 Task: Create a due date automation trigger when advanced on, 2 working days after a card is due add fields without custom field "Resume" set to a number lower than 1 and lower or equal to 10 at 11:00 AM.
Action: Mouse moved to (1156, 87)
Screenshot: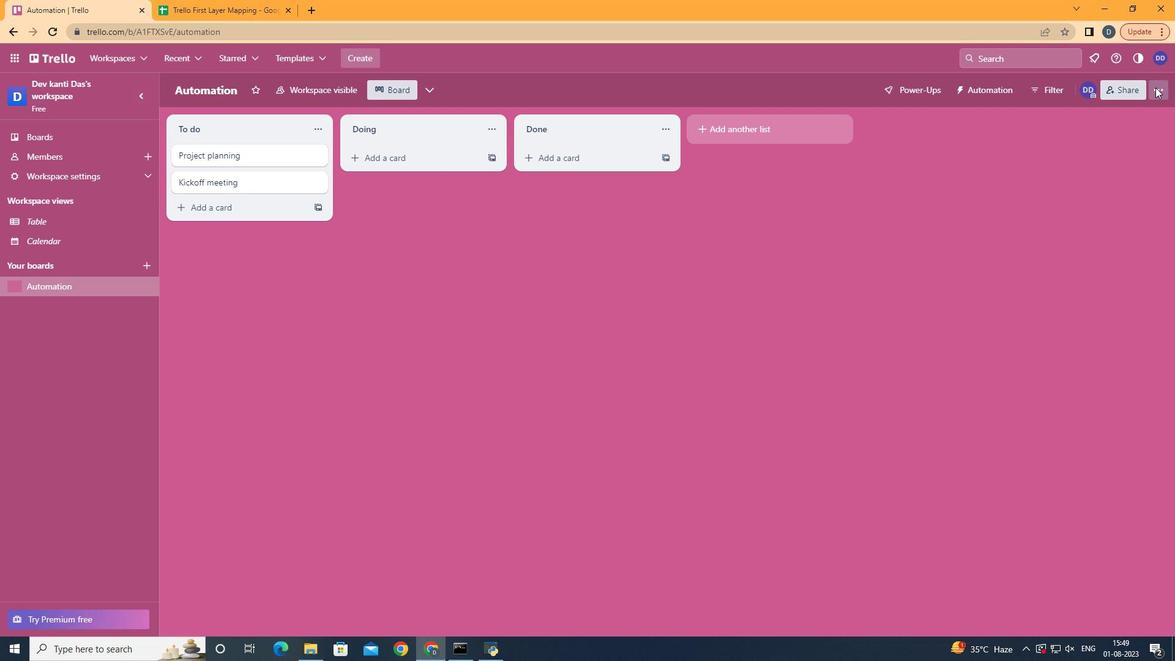 
Action: Mouse pressed left at (1156, 87)
Screenshot: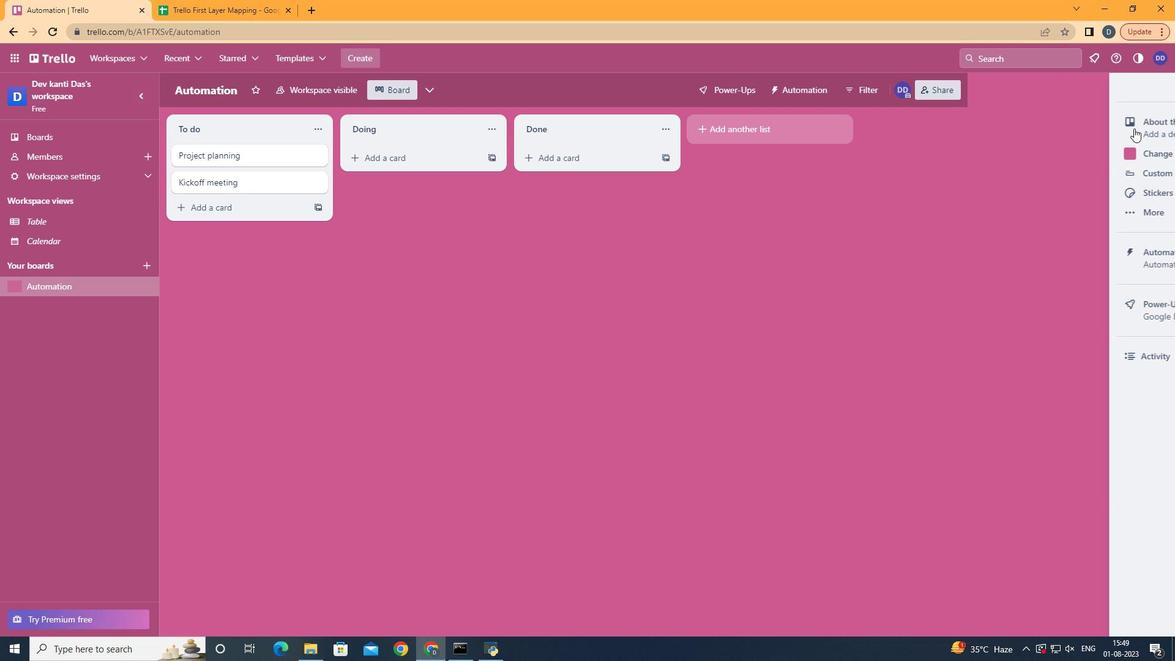 
Action: Mouse moved to (1062, 260)
Screenshot: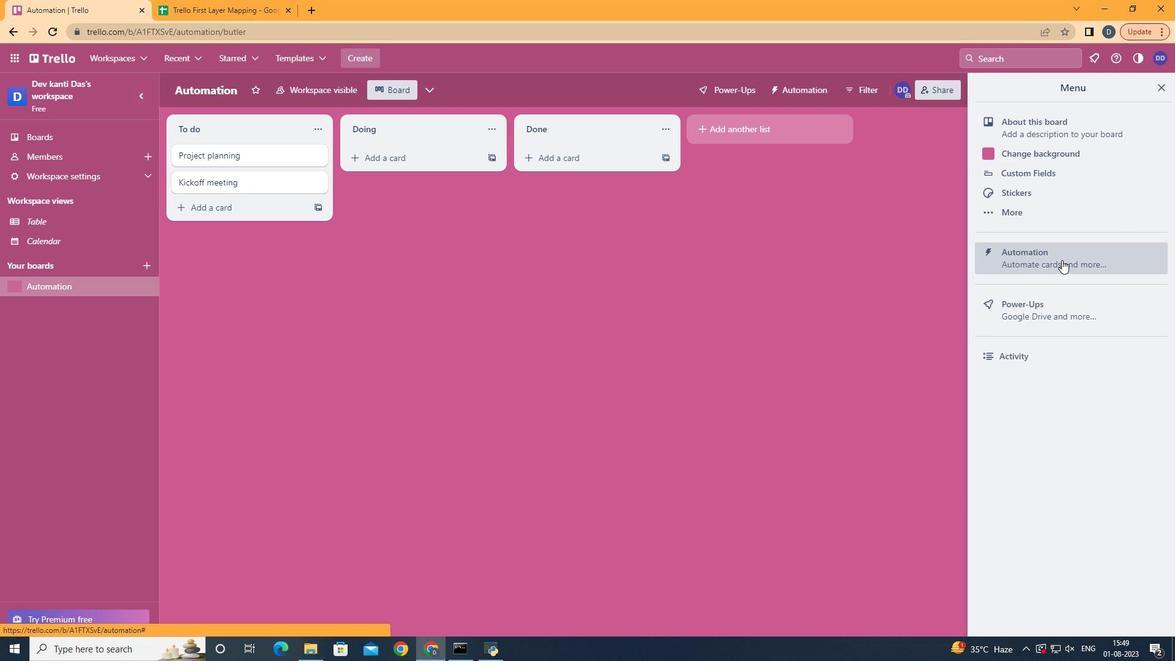 
Action: Mouse pressed left at (1062, 260)
Screenshot: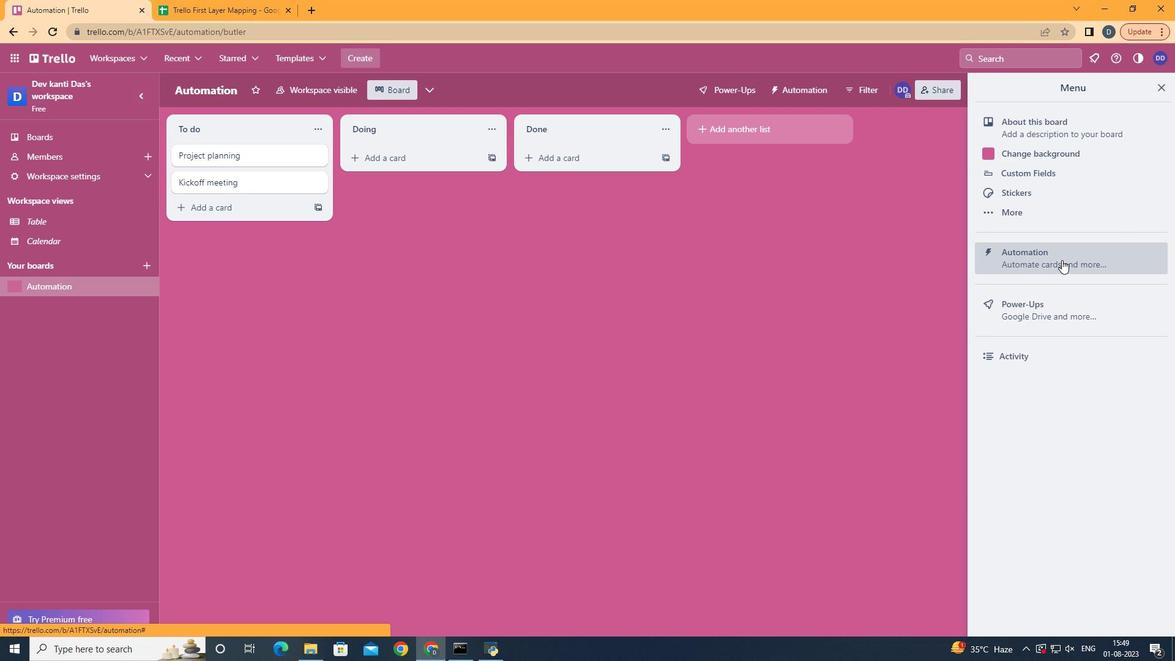 
Action: Mouse moved to (246, 238)
Screenshot: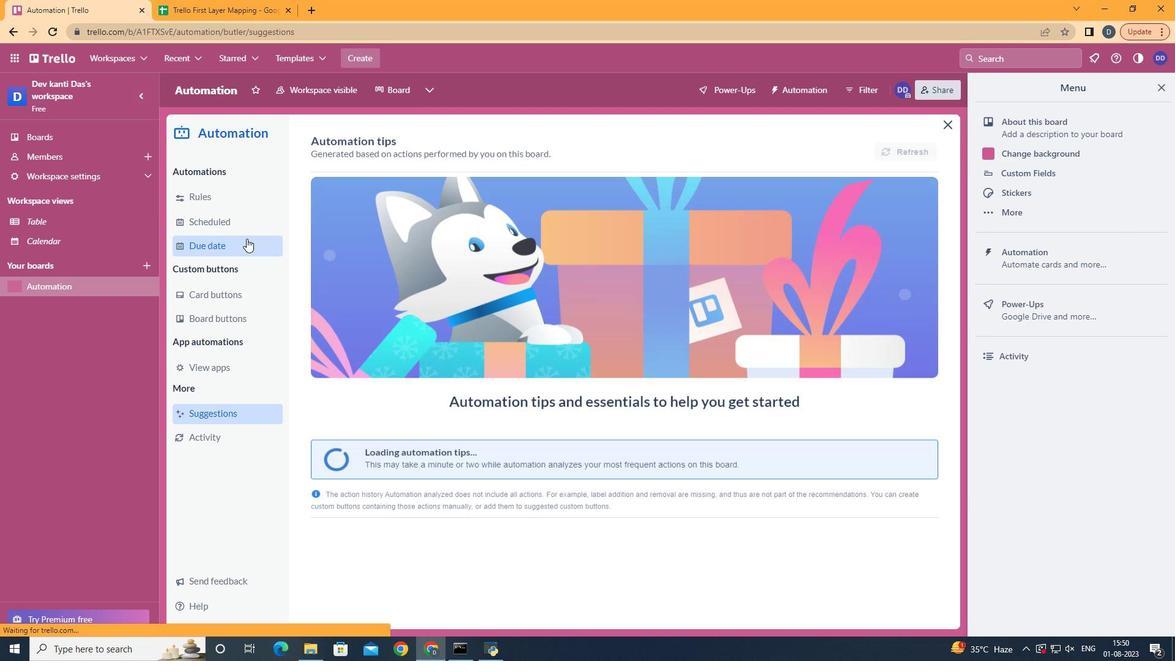 
Action: Mouse pressed left at (246, 238)
Screenshot: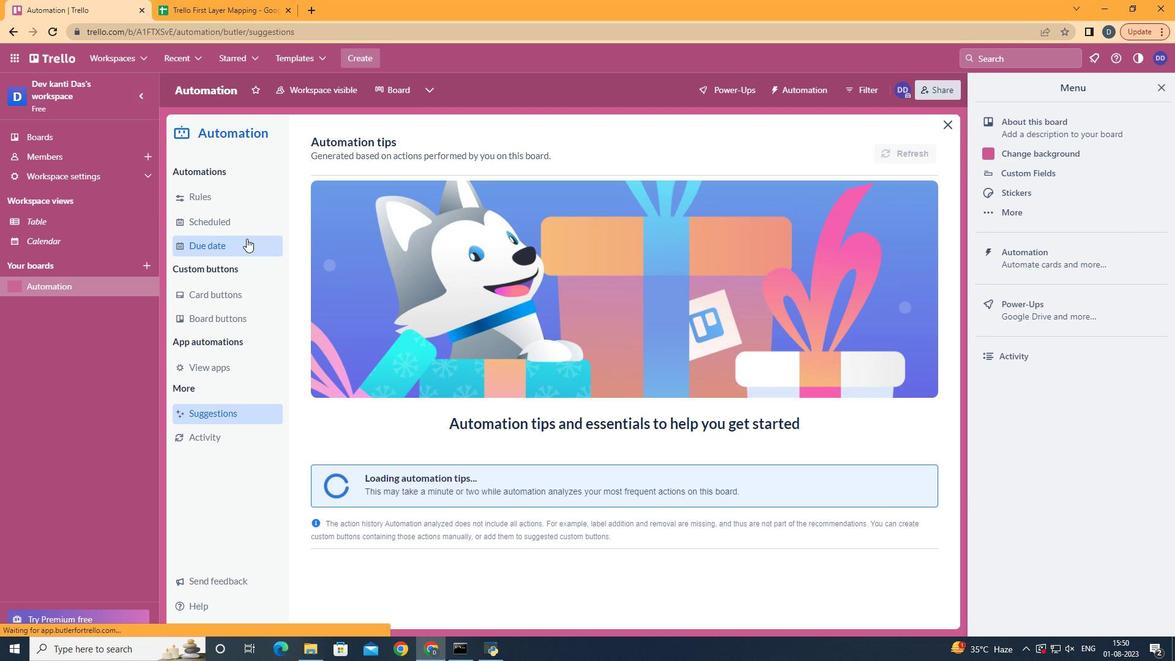 
Action: Mouse moved to (876, 141)
Screenshot: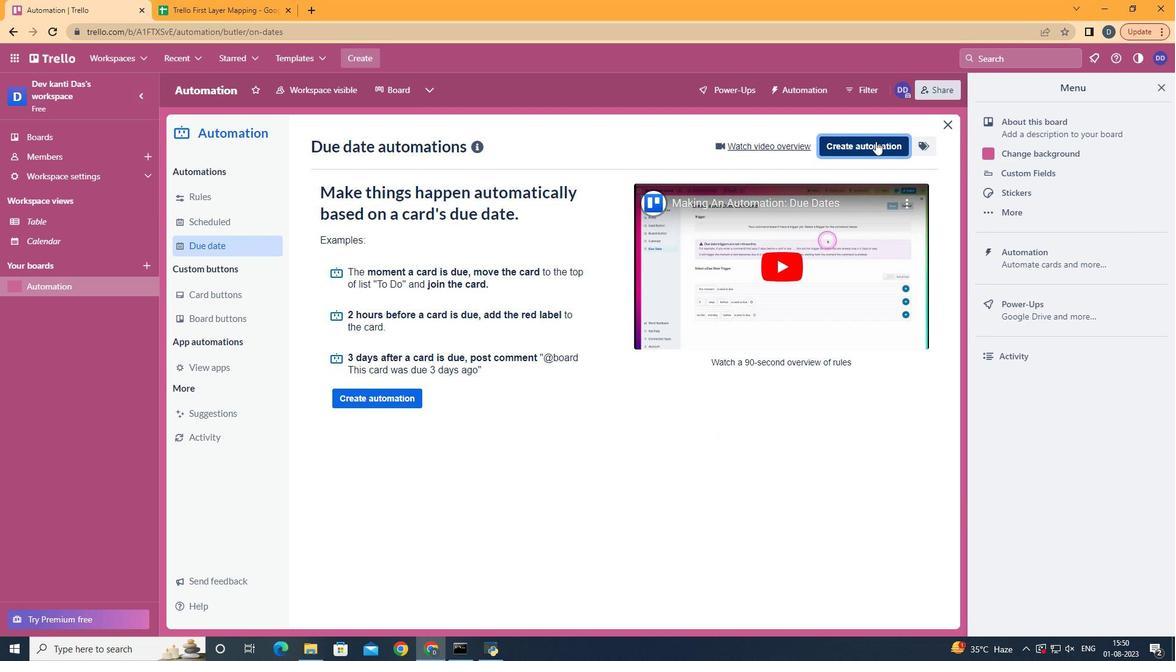 
Action: Mouse pressed left at (876, 141)
Screenshot: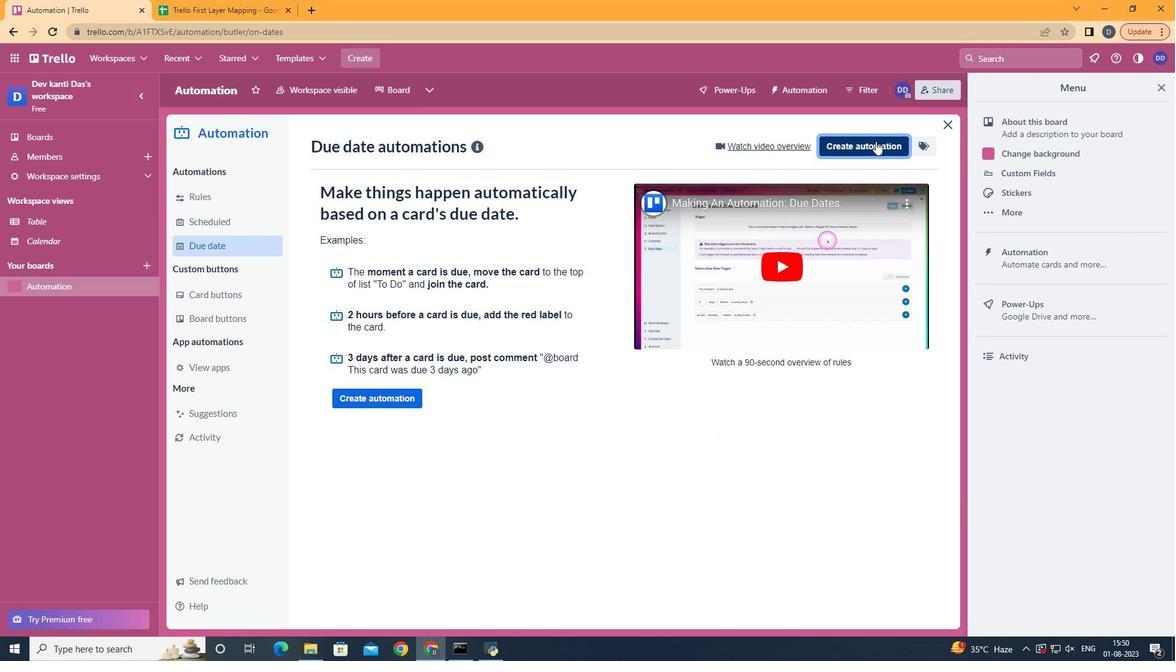
Action: Mouse moved to (592, 260)
Screenshot: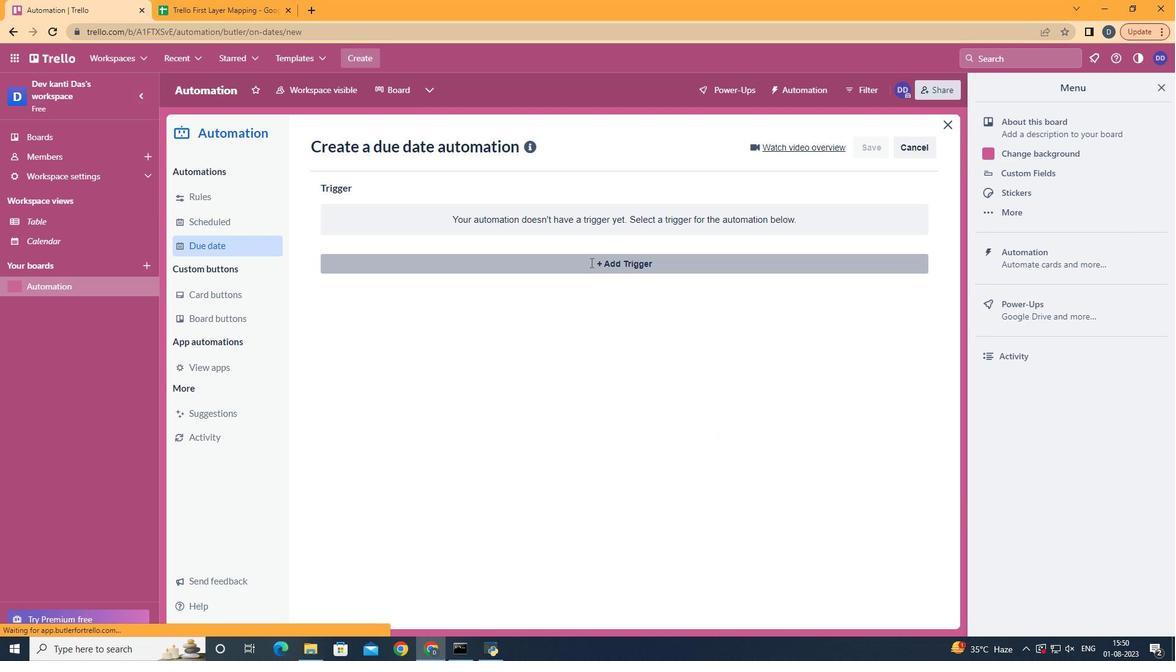 
Action: Mouse pressed left at (592, 260)
Screenshot: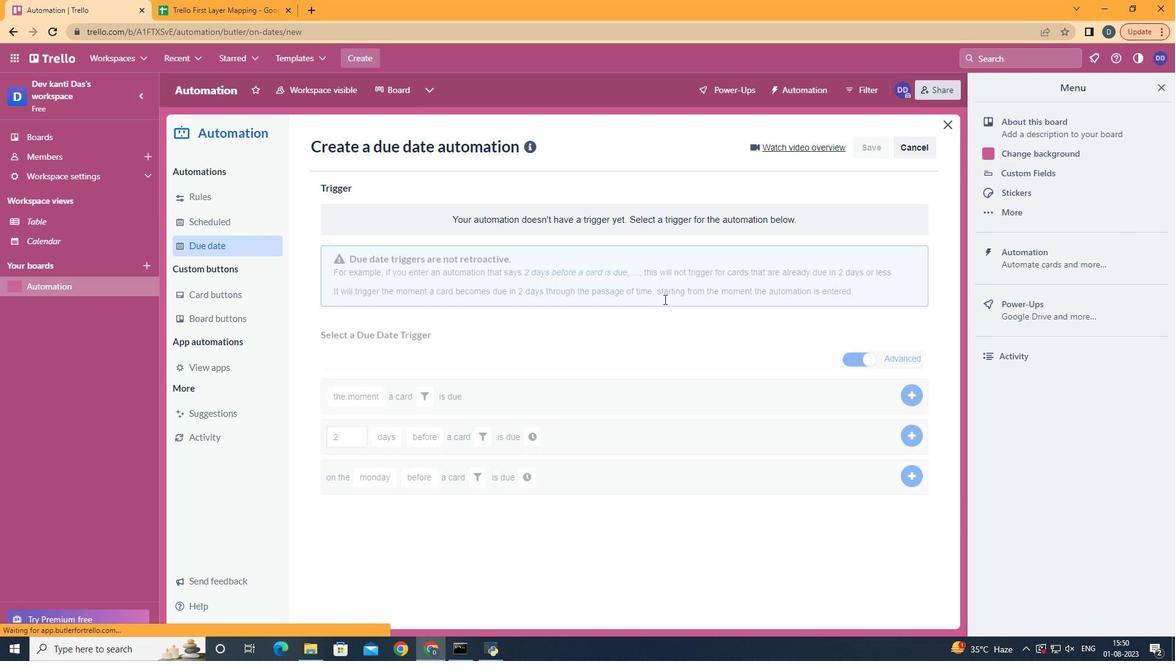 
Action: Mouse moved to (397, 494)
Screenshot: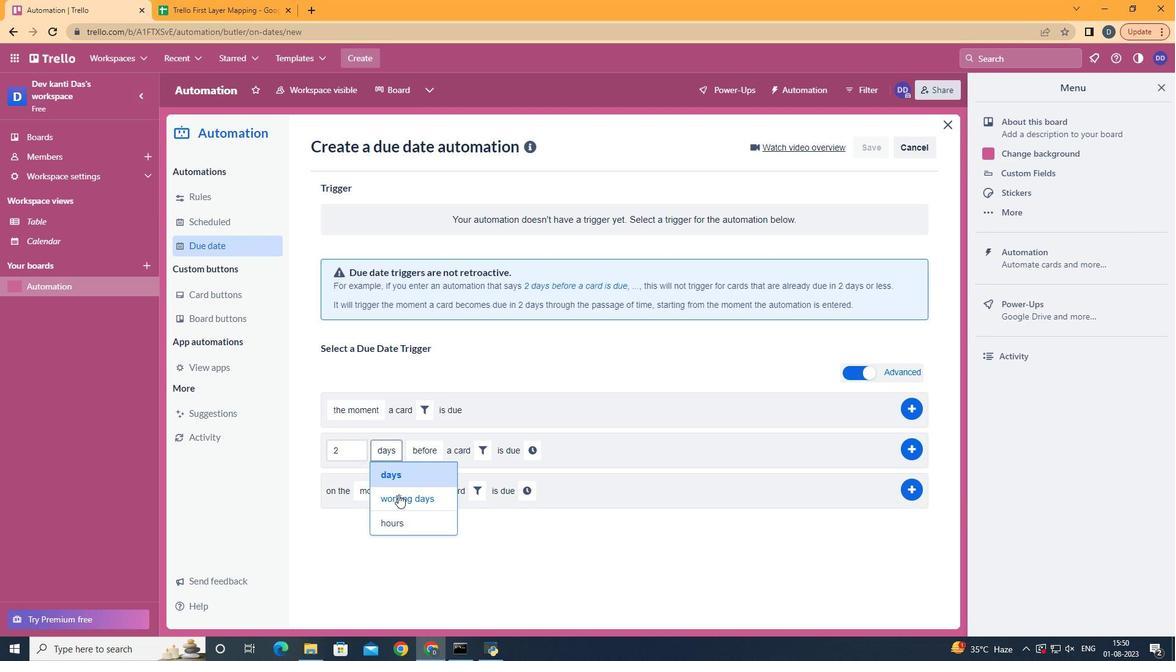 
Action: Mouse pressed left at (397, 494)
Screenshot: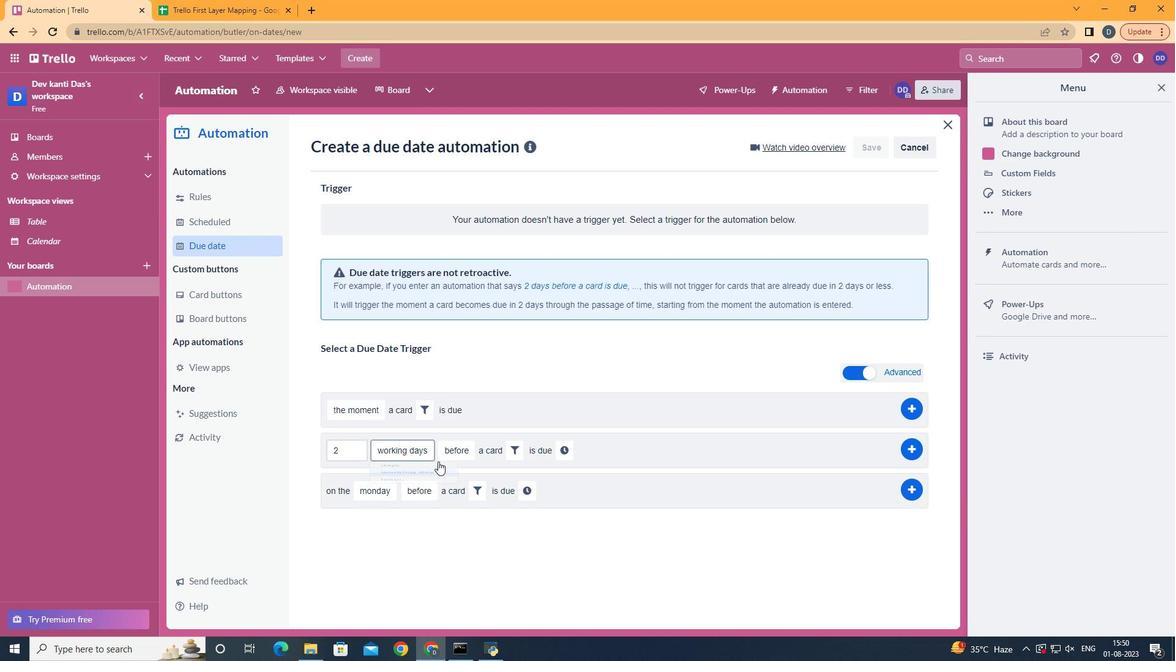 
Action: Mouse moved to (464, 496)
Screenshot: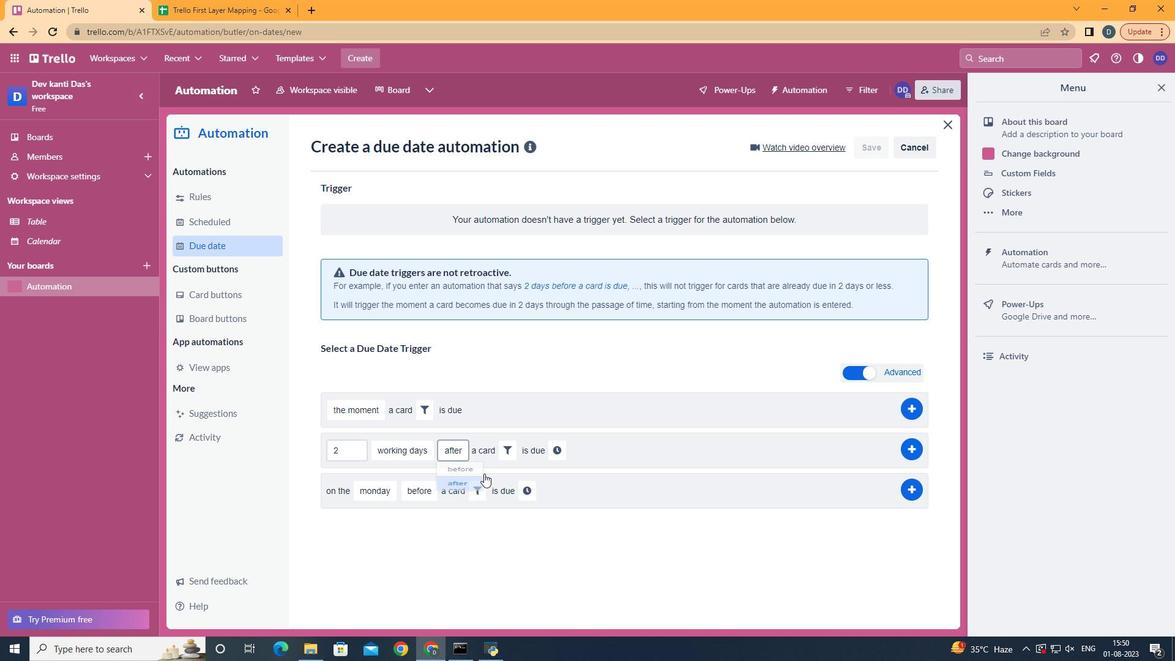 
Action: Mouse pressed left at (464, 496)
Screenshot: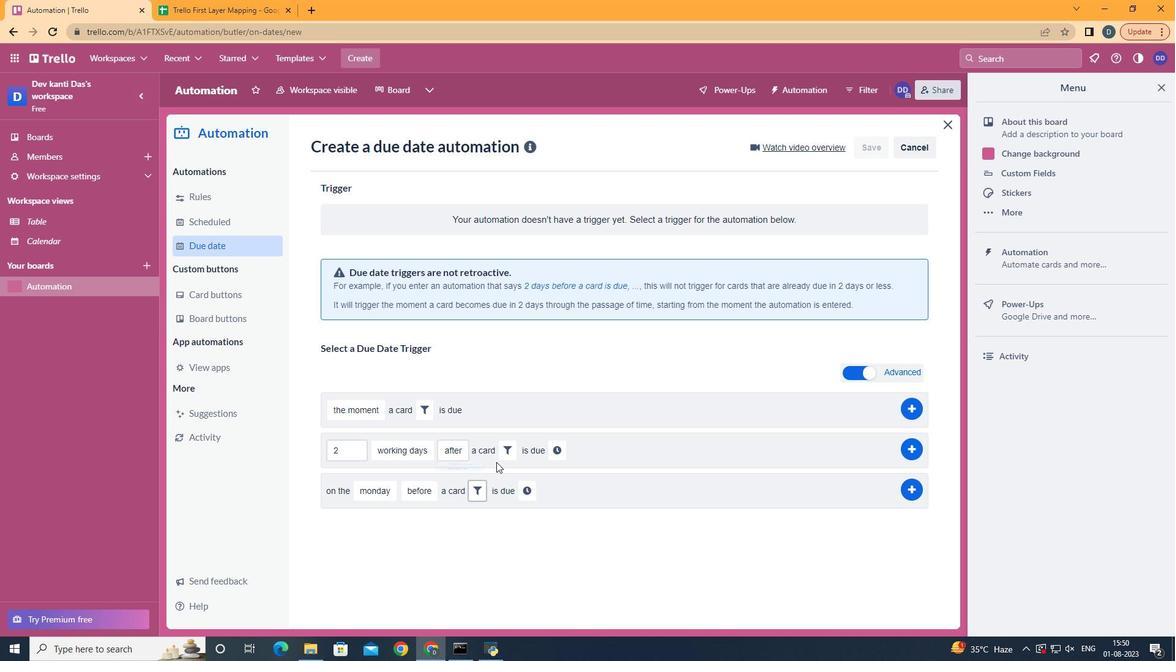 
Action: Mouse moved to (500, 454)
Screenshot: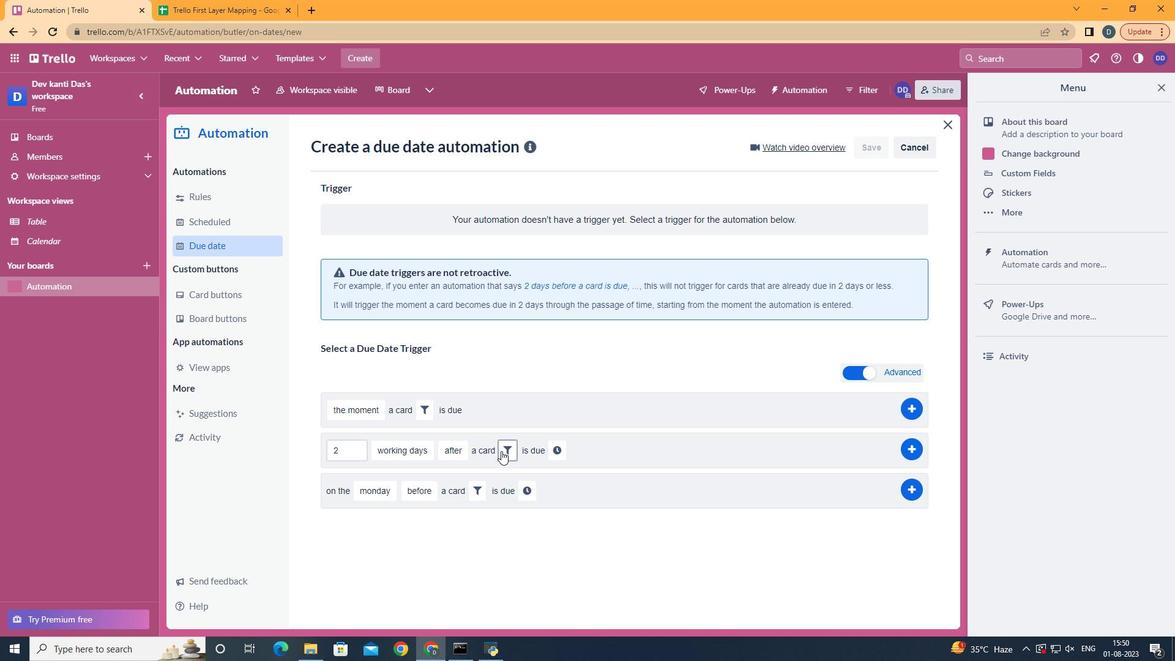 
Action: Mouse pressed left at (500, 454)
Screenshot: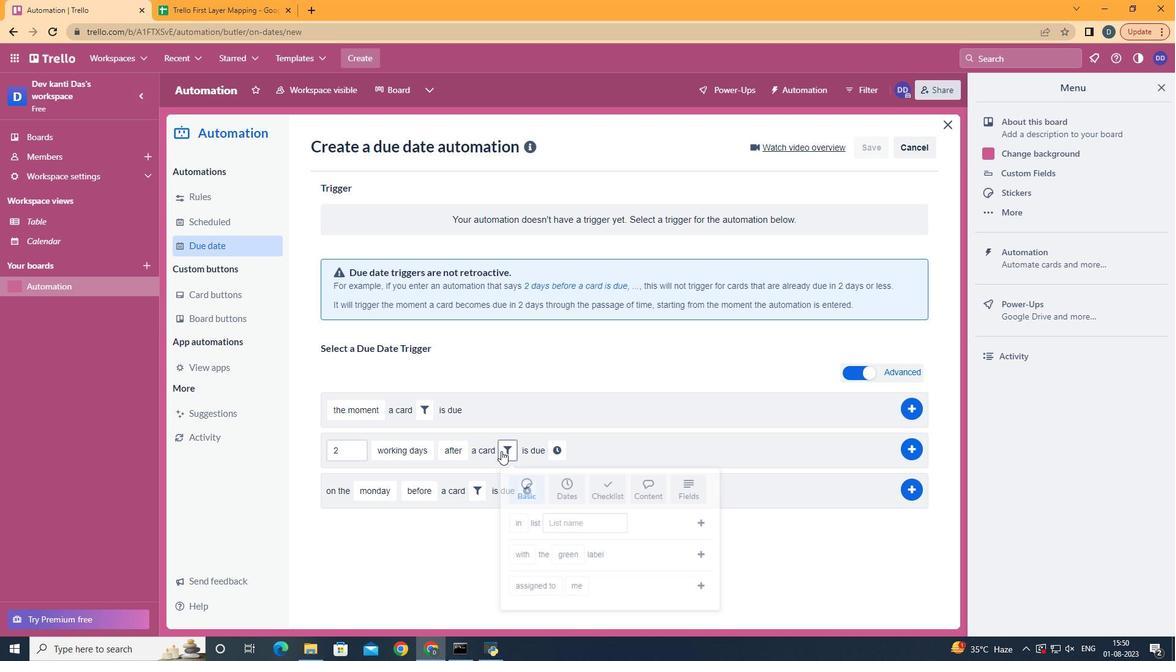 
Action: Mouse moved to (697, 484)
Screenshot: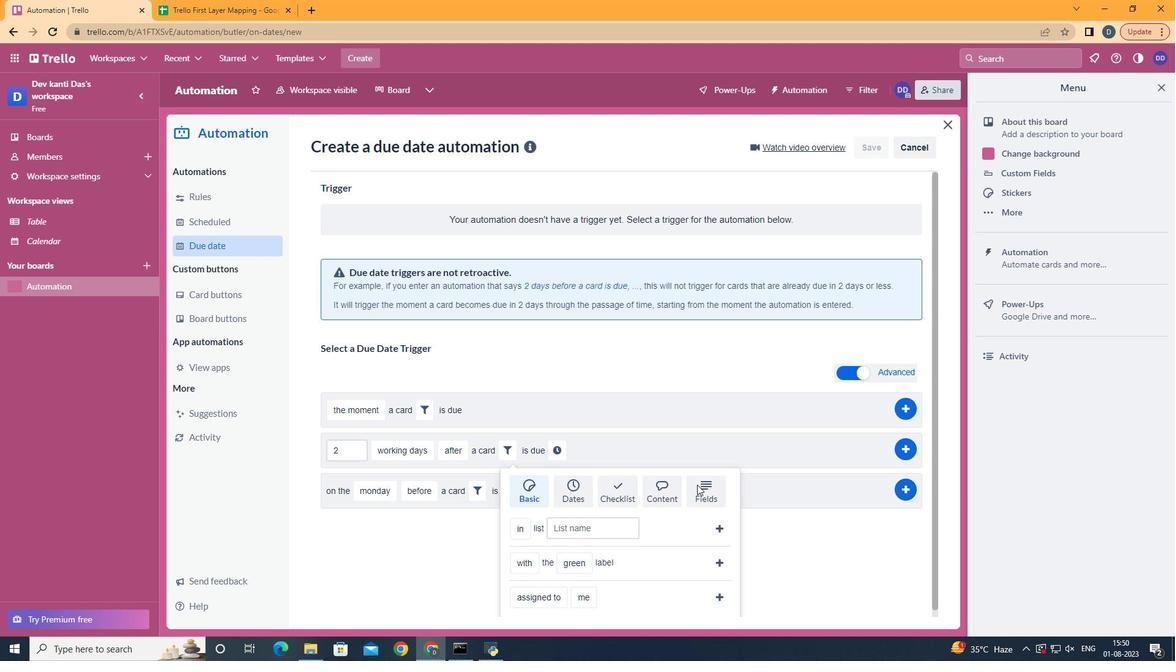 
Action: Mouse pressed left at (697, 484)
Screenshot: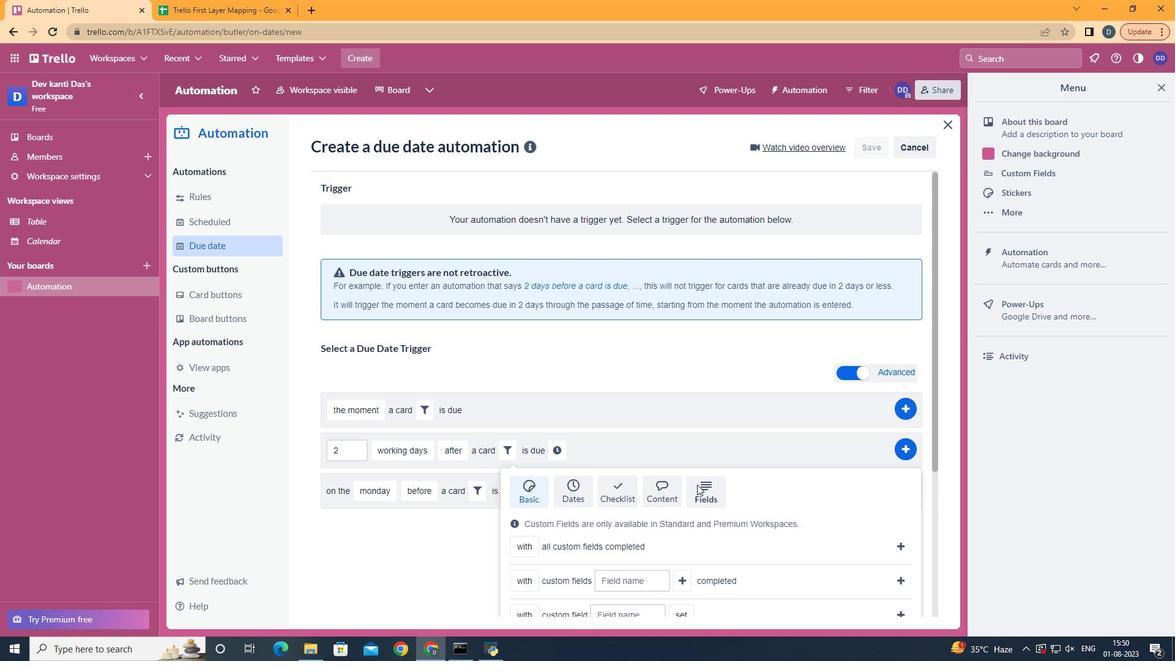 
Action: Mouse moved to (697, 485)
Screenshot: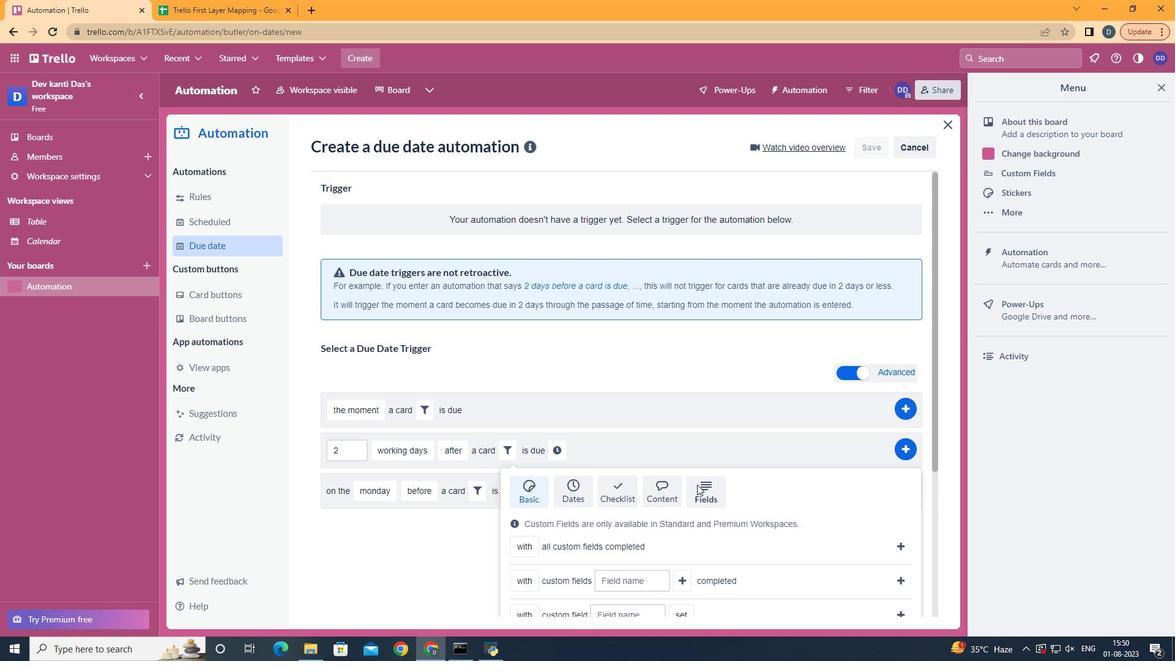 
Action: Mouse scrolled (697, 484) with delta (0, 0)
Screenshot: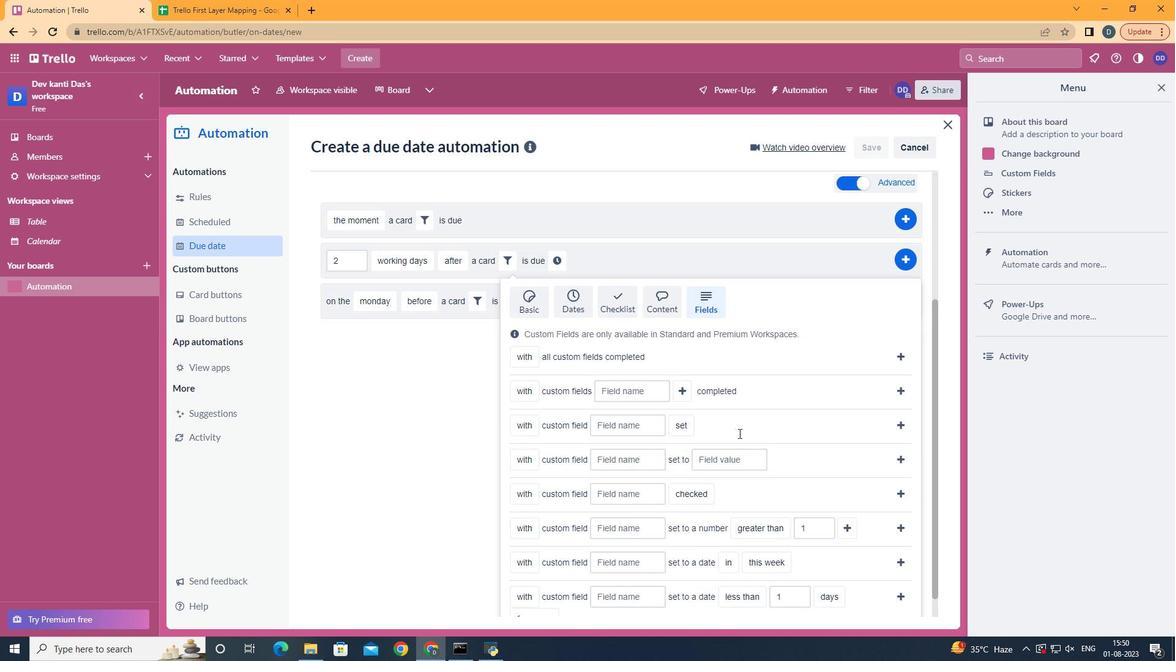 
Action: Mouse scrolled (697, 484) with delta (0, 0)
Screenshot: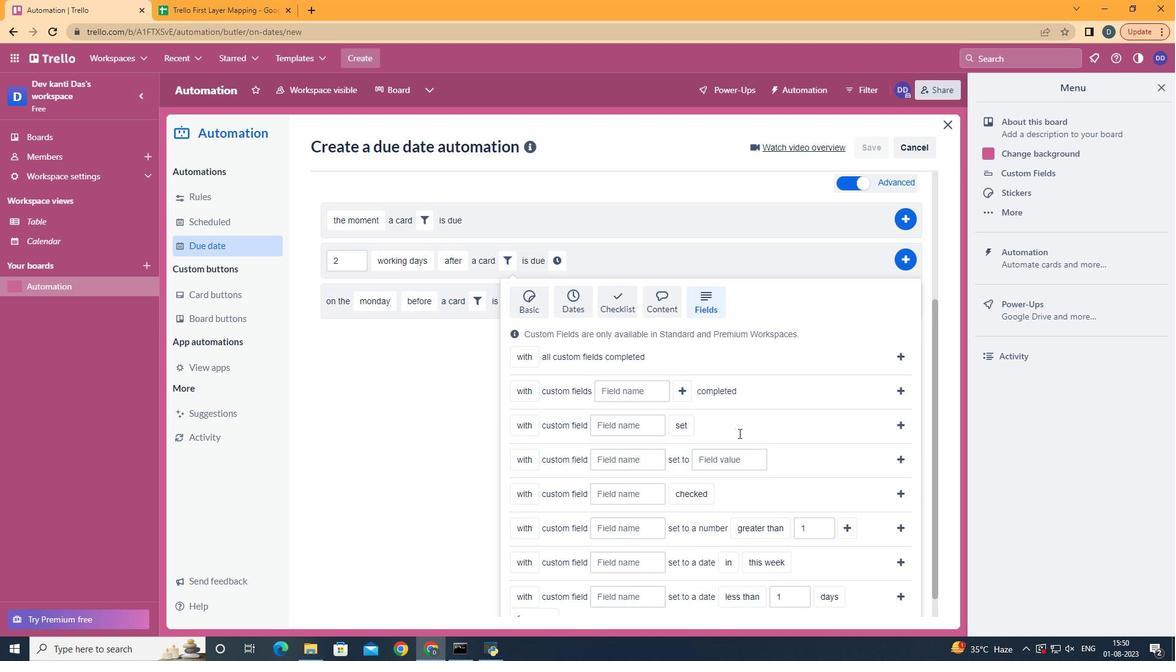 
Action: Mouse scrolled (697, 484) with delta (0, 0)
Screenshot: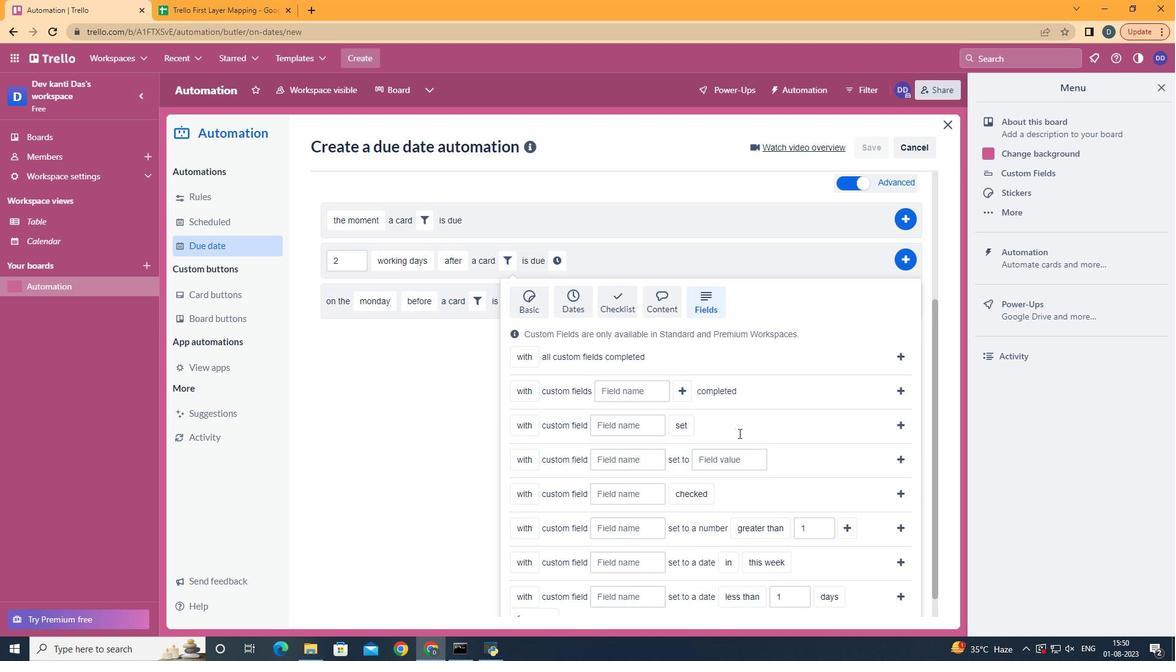 
Action: Mouse scrolled (697, 484) with delta (0, 0)
Screenshot: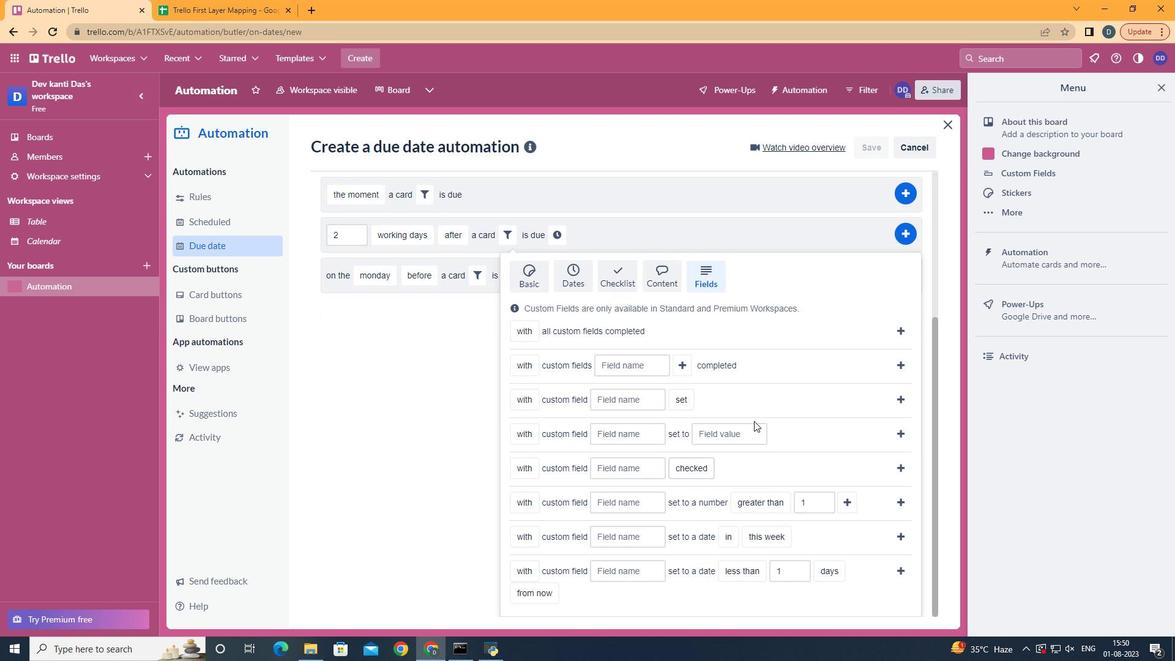 
Action: Mouse scrolled (697, 484) with delta (0, 0)
Screenshot: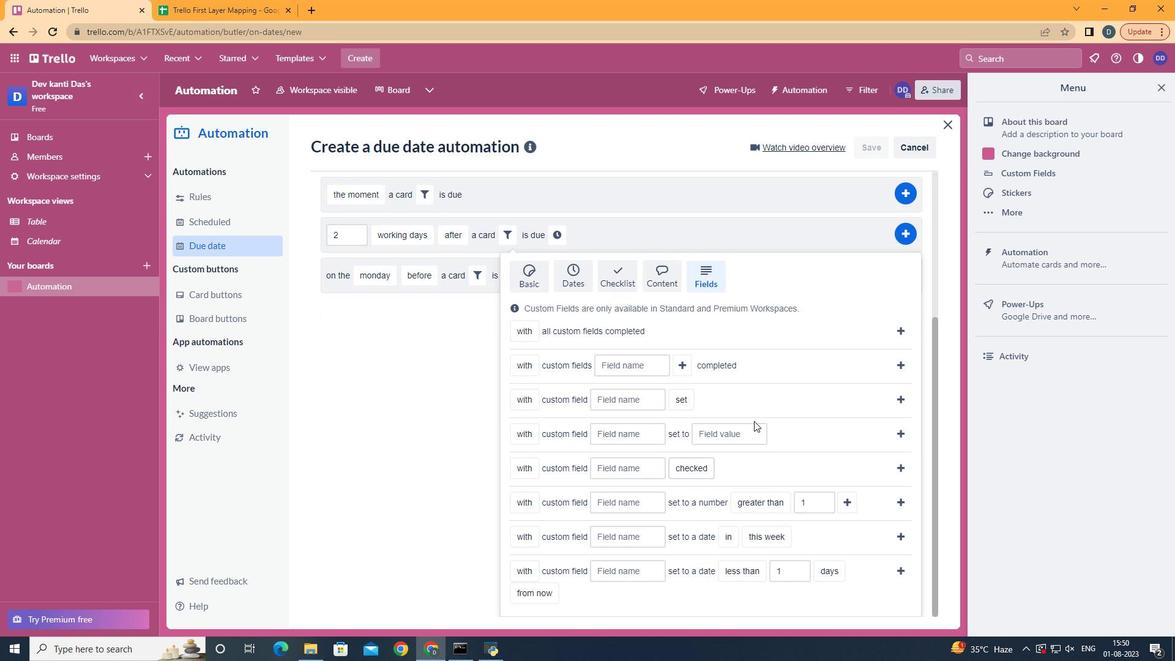 
Action: Mouse moved to (533, 550)
Screenshot: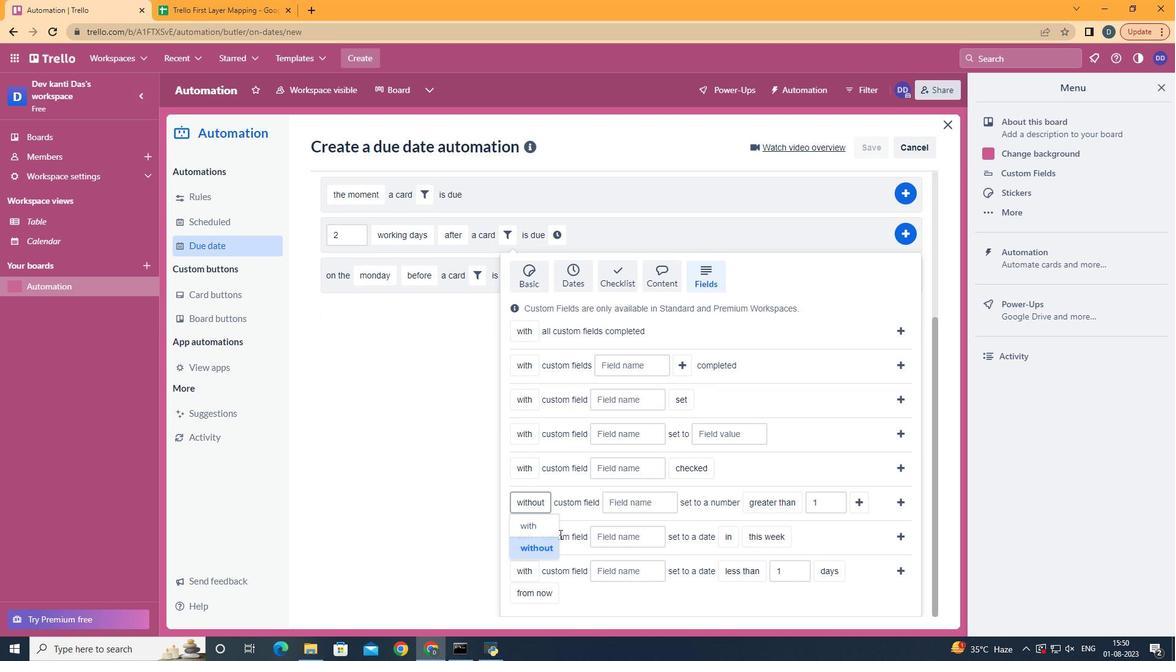 
Action: Mouse pressed left at (533, 550)
Screenshot: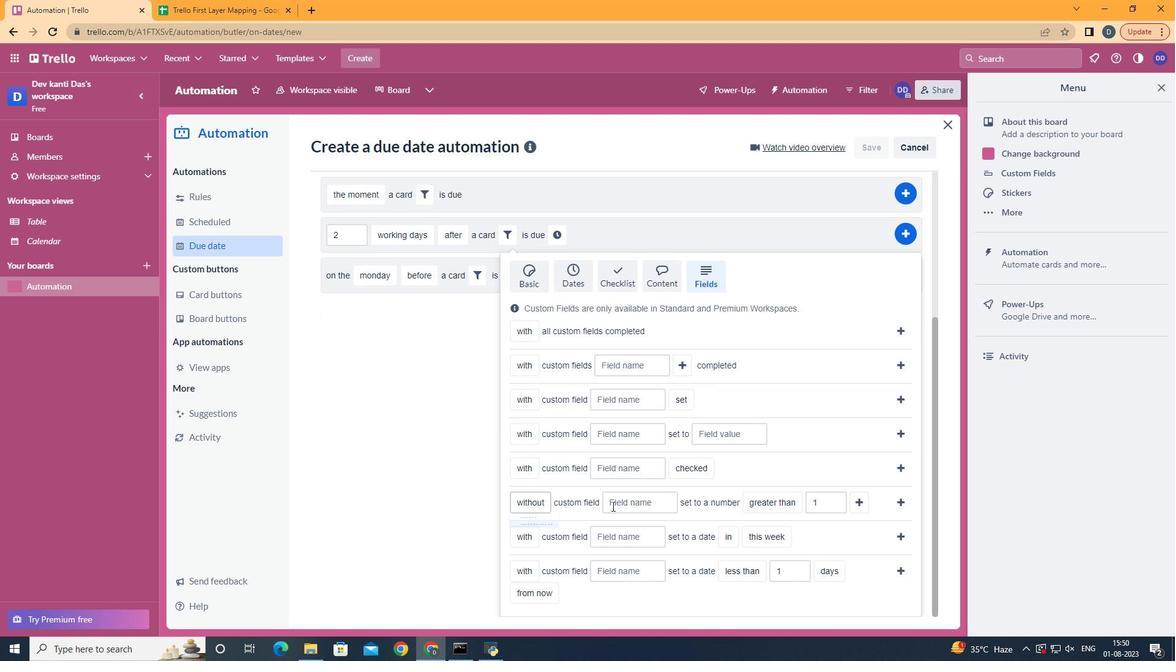 
Action: Mouse moved to (619, 502)
Screenshot: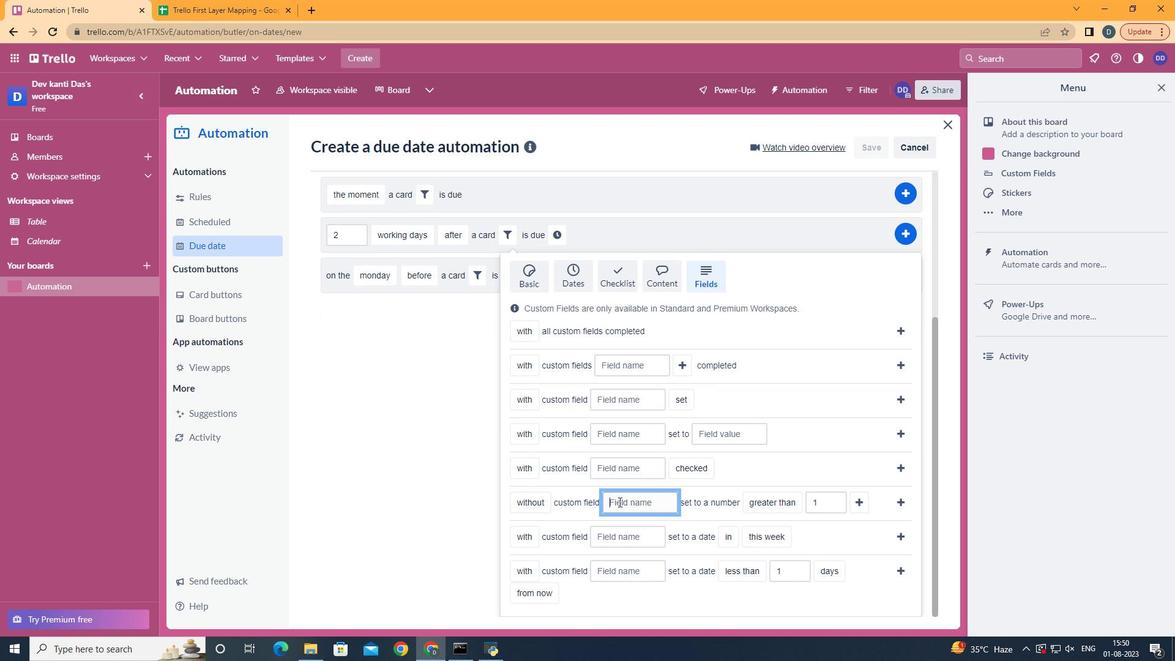
Action: Mouse pressed left at (619, 502)
Screenshot: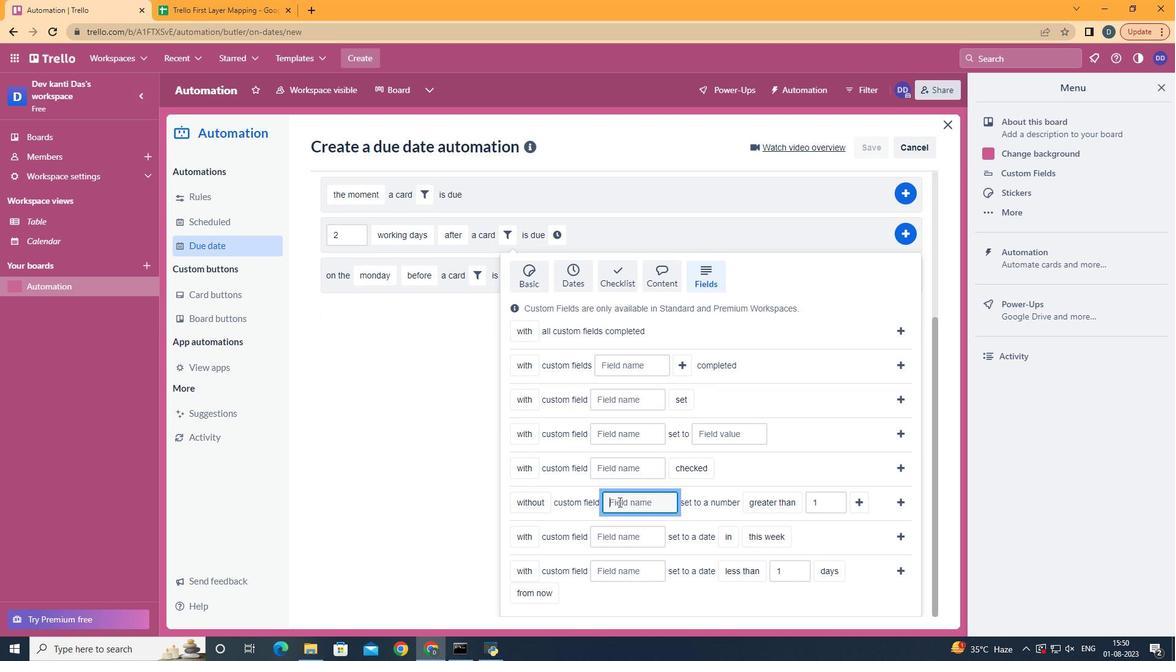 
Action: Key pressed <Key.shift>Resume
Screenshot: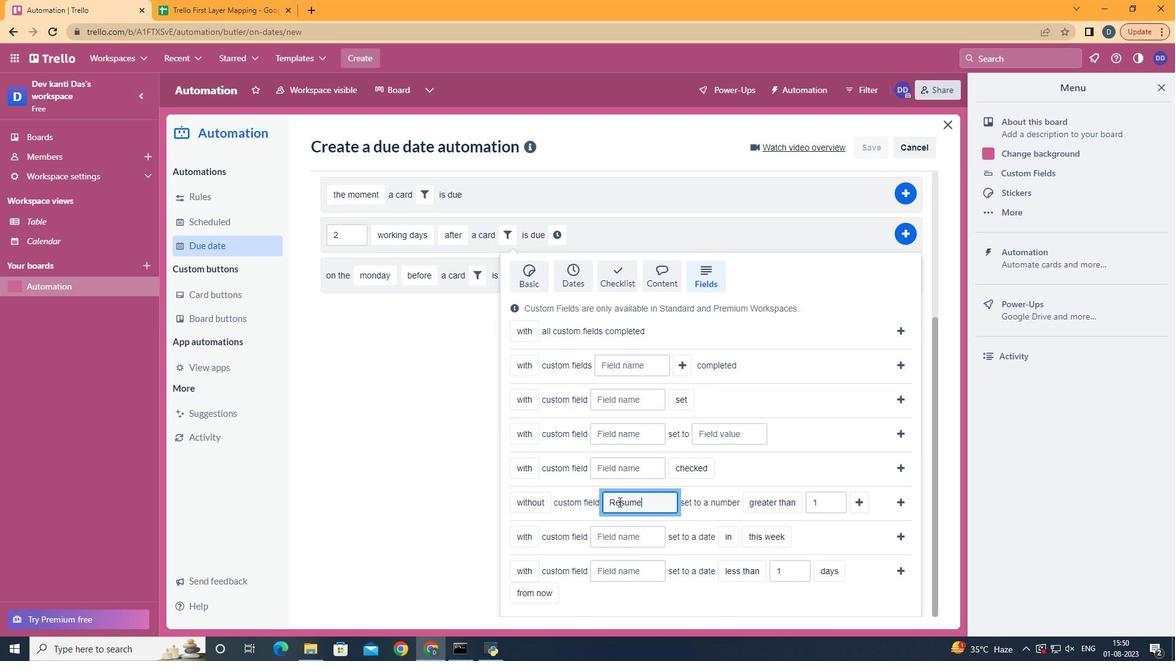 
Action: Mouse moved to (788, 573)
Screenshot: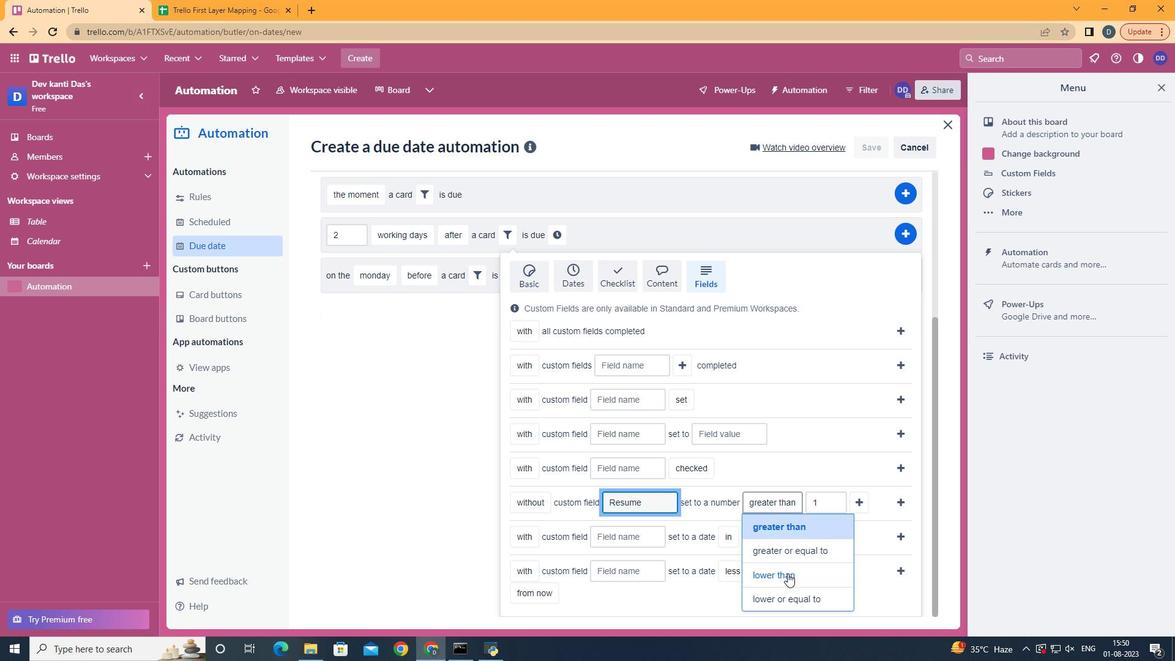 
Action: Mouse pressed left at (788, 573)
Screenshot: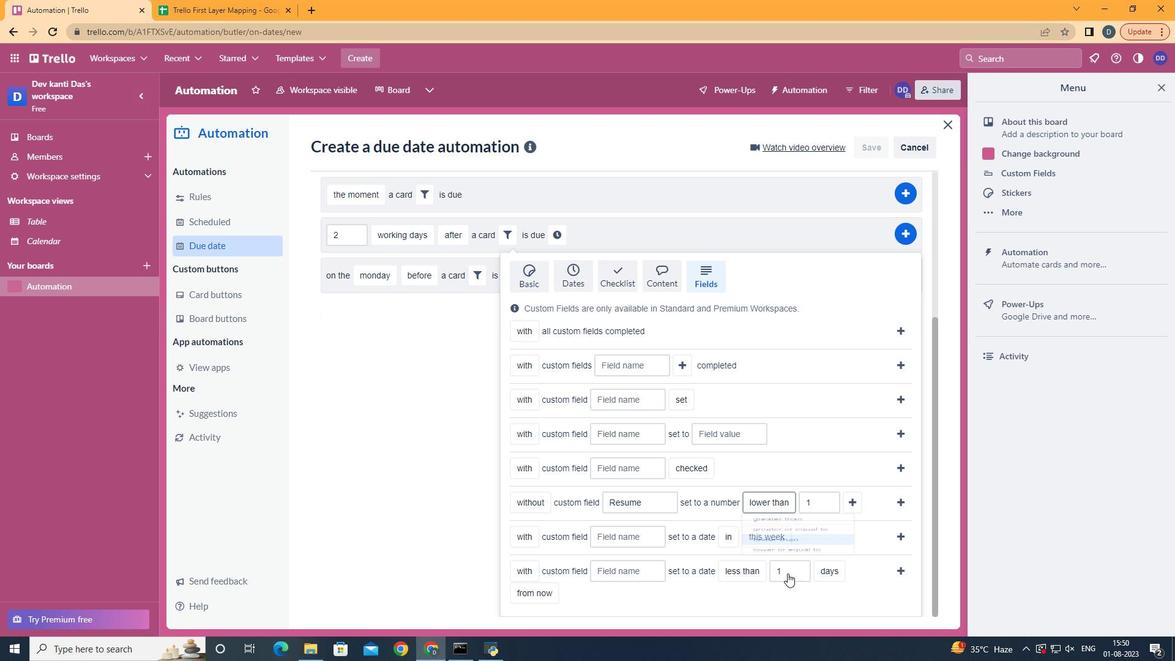 
Action: Mouse moved to (848, 504)
Screenshot: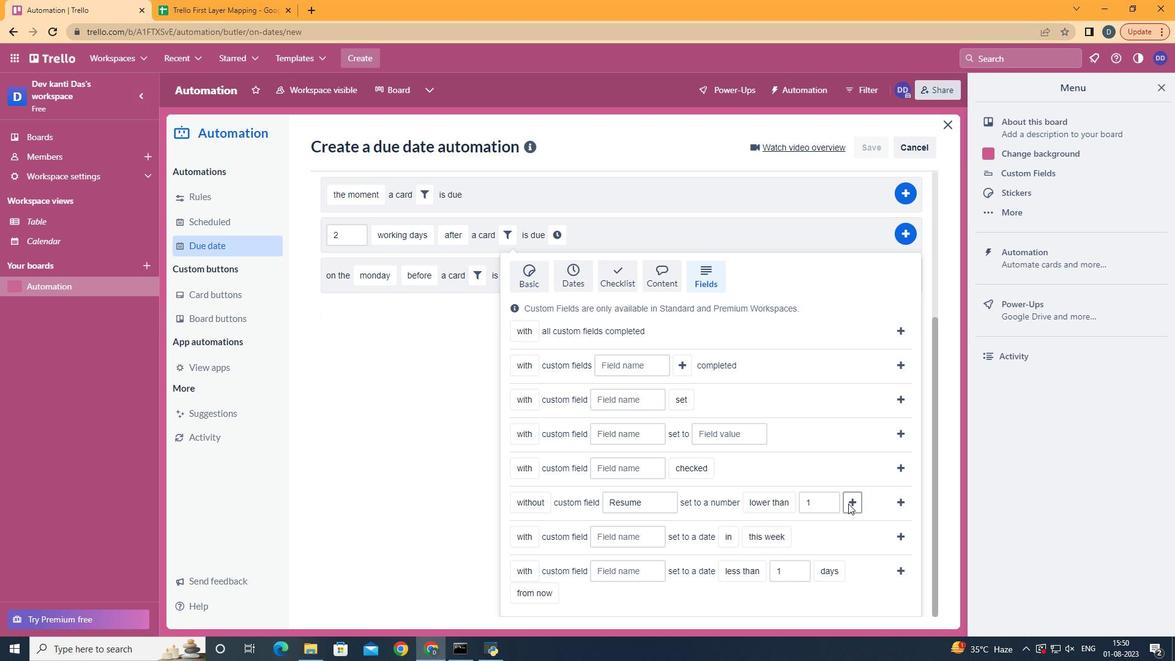 
Action: Mouse pressed left at (848, 504)
Screenshot: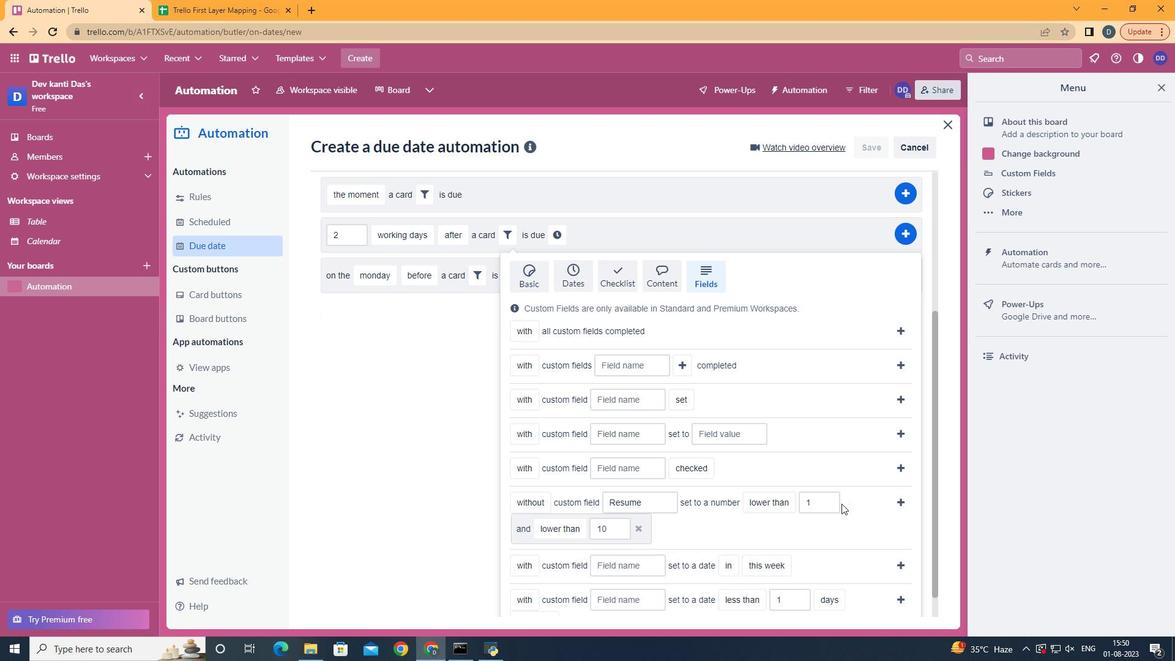
Action: Mouse moved to (602, 458)
Screenshot: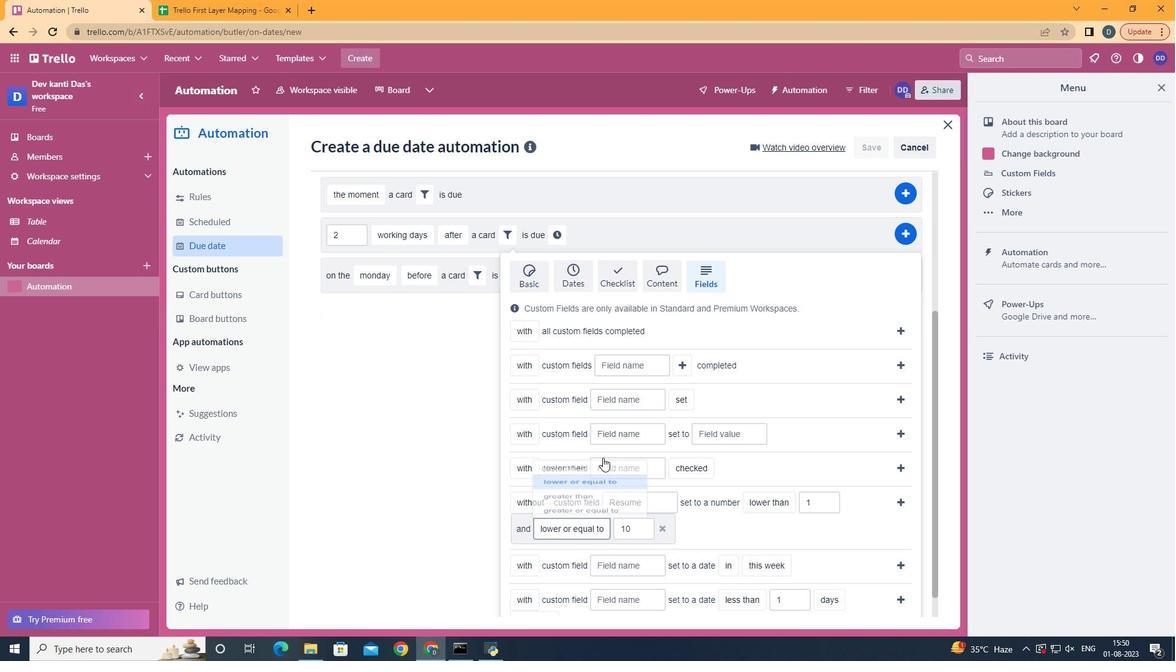 
Action: Mouse pressed left at (602, 458)
Screenshot: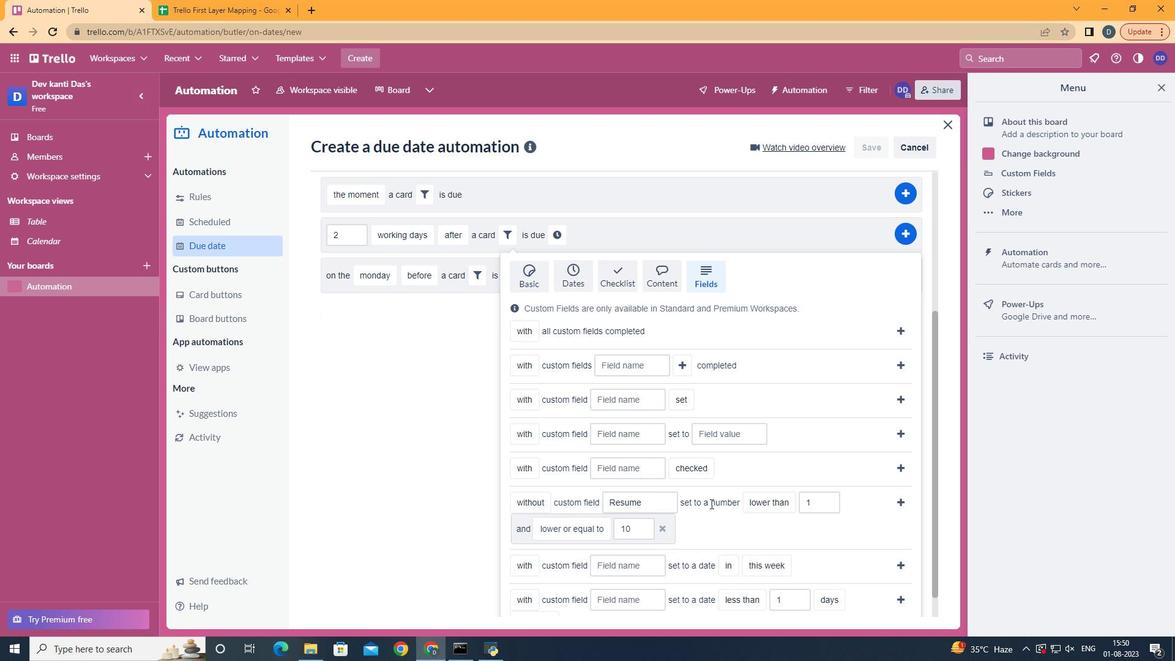 
Action: Mouse moved to (899, 509)
Screenshot: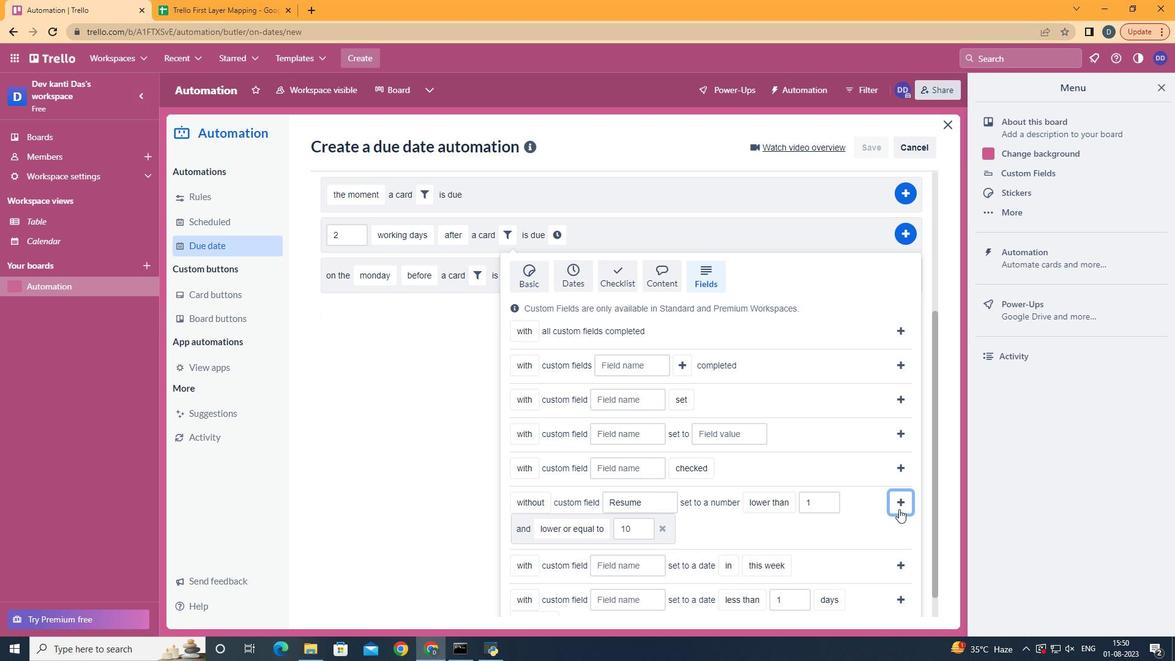 
Action: Mouse pressed left at (899, 509)
Screenshot: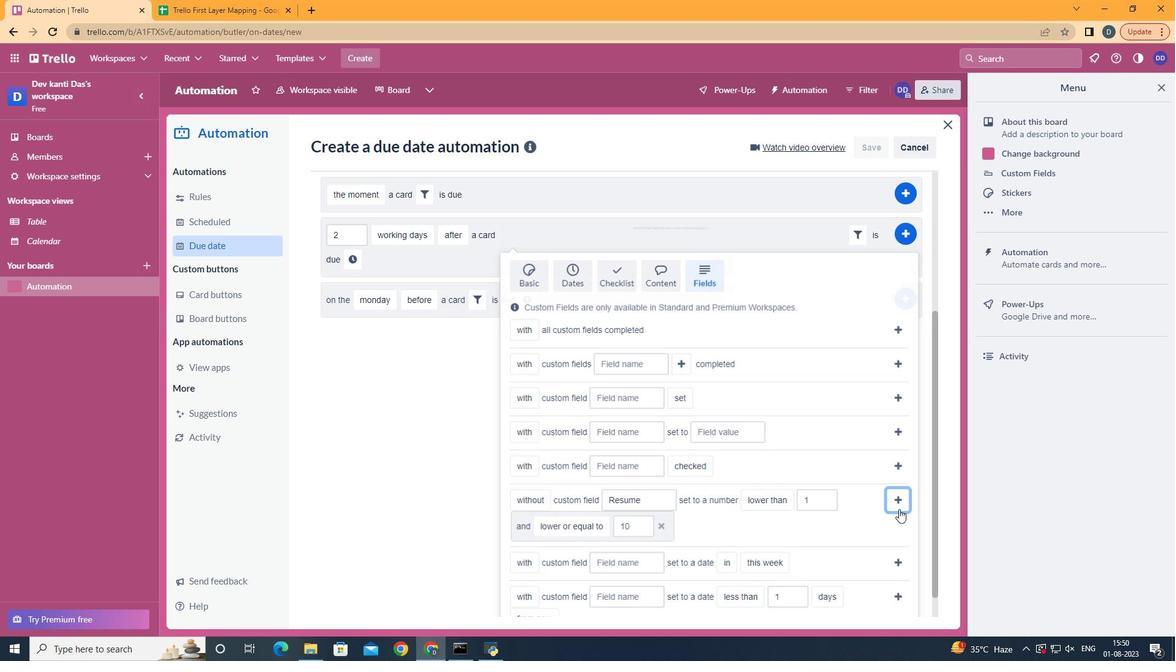 
Action: Mouse moved to (344, 473)
Screenshot: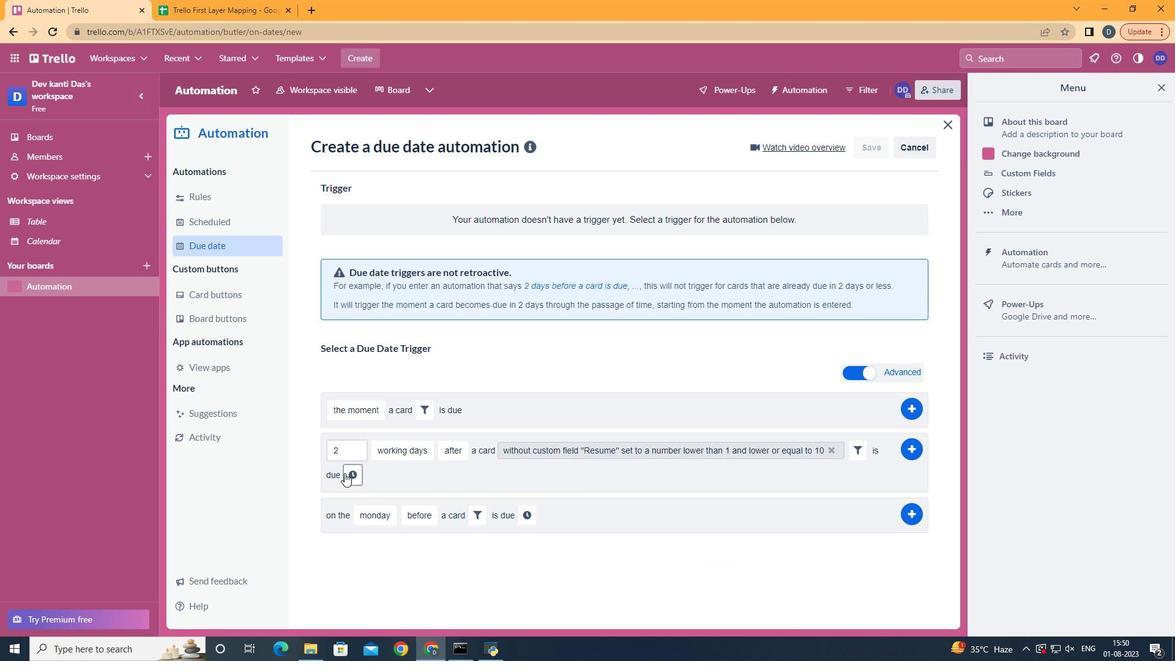 
Action: Mouse pressed left at (344, 473)
Screenshot: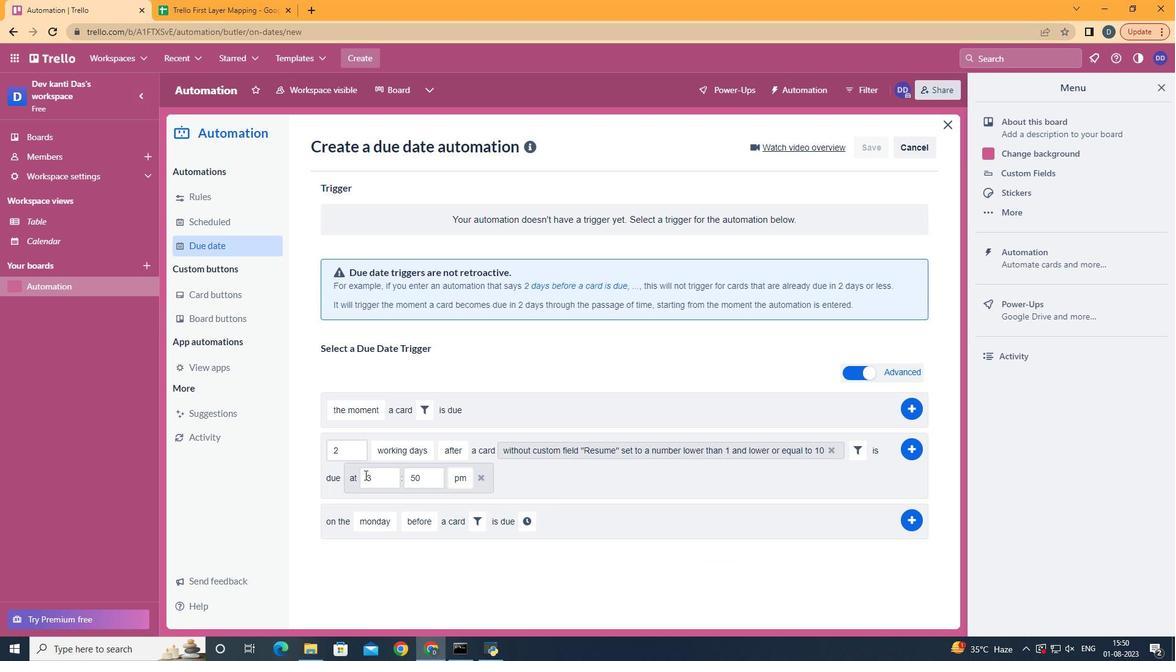
Action: Mouse moved to (380, 476)
Screenshot: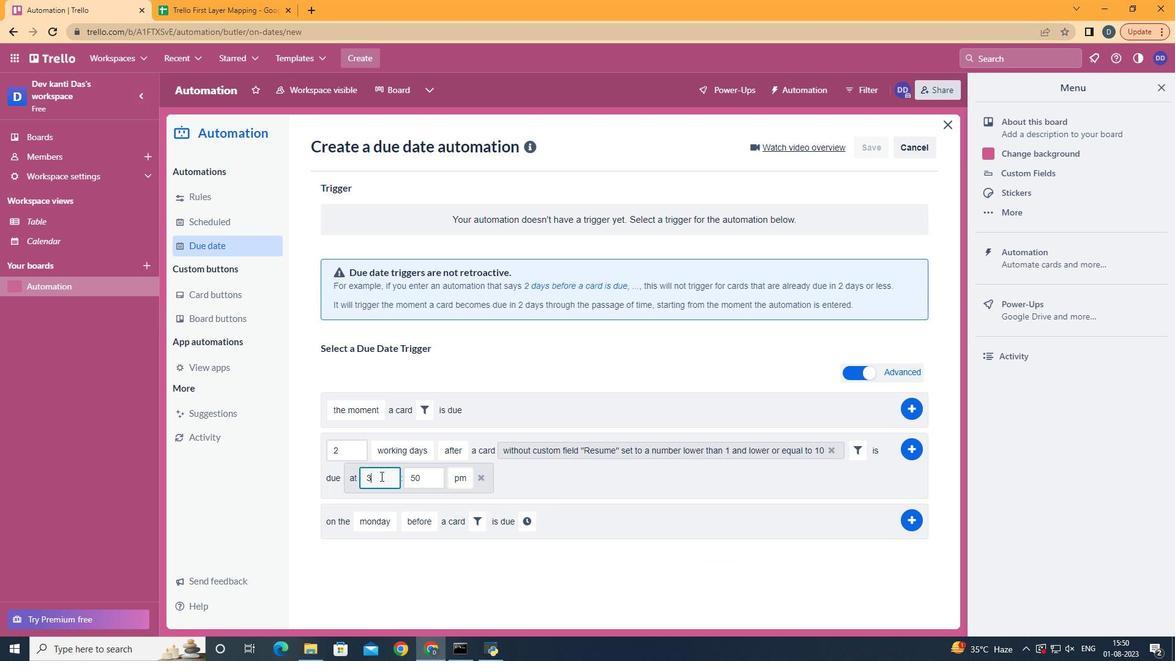 
Action: Mouse pressed left at (380, 476)
Screenshot: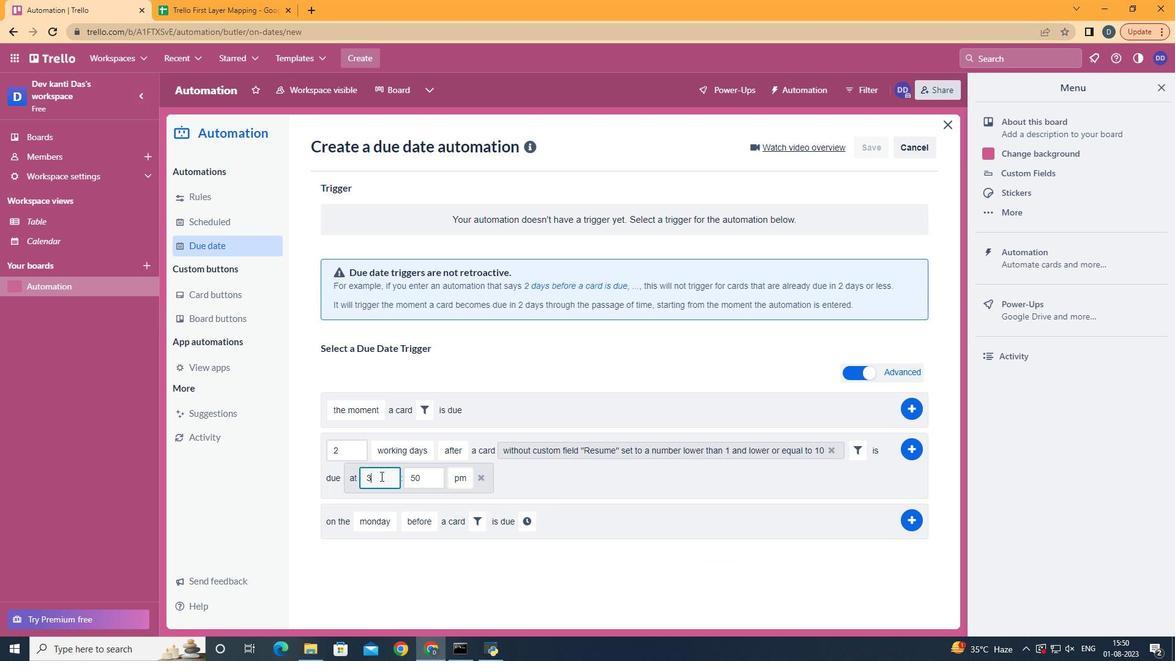 
Action: Mouse moved to (380, 476)
Screenshot: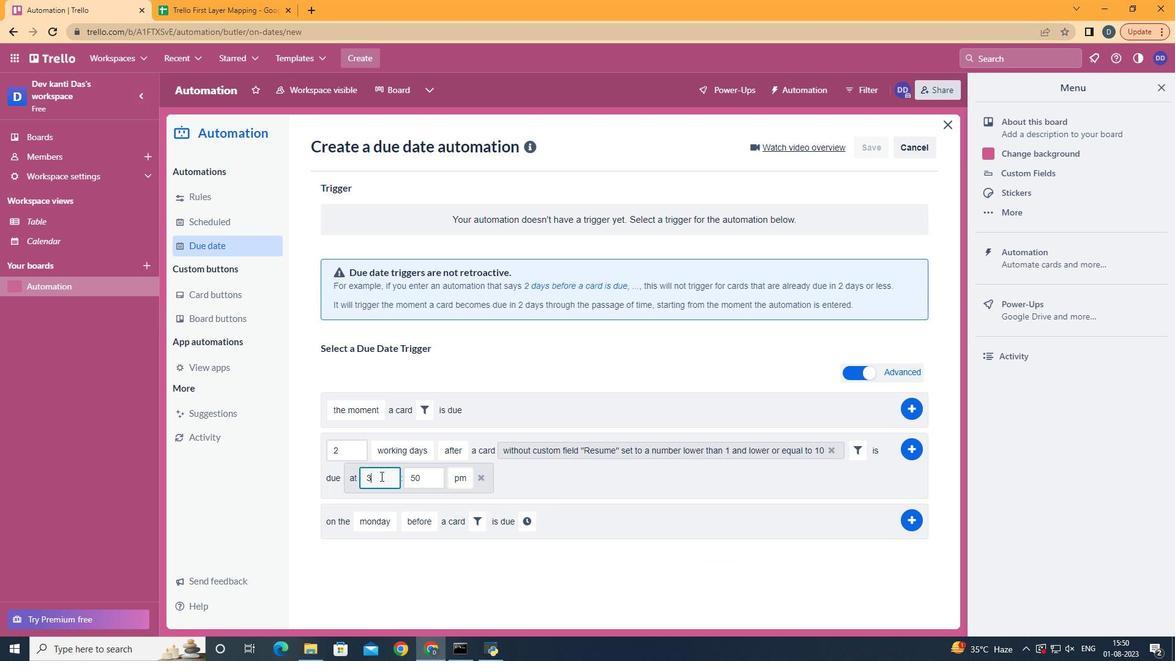 
Action: Key pressed <Key.backspace>11
Screenshot: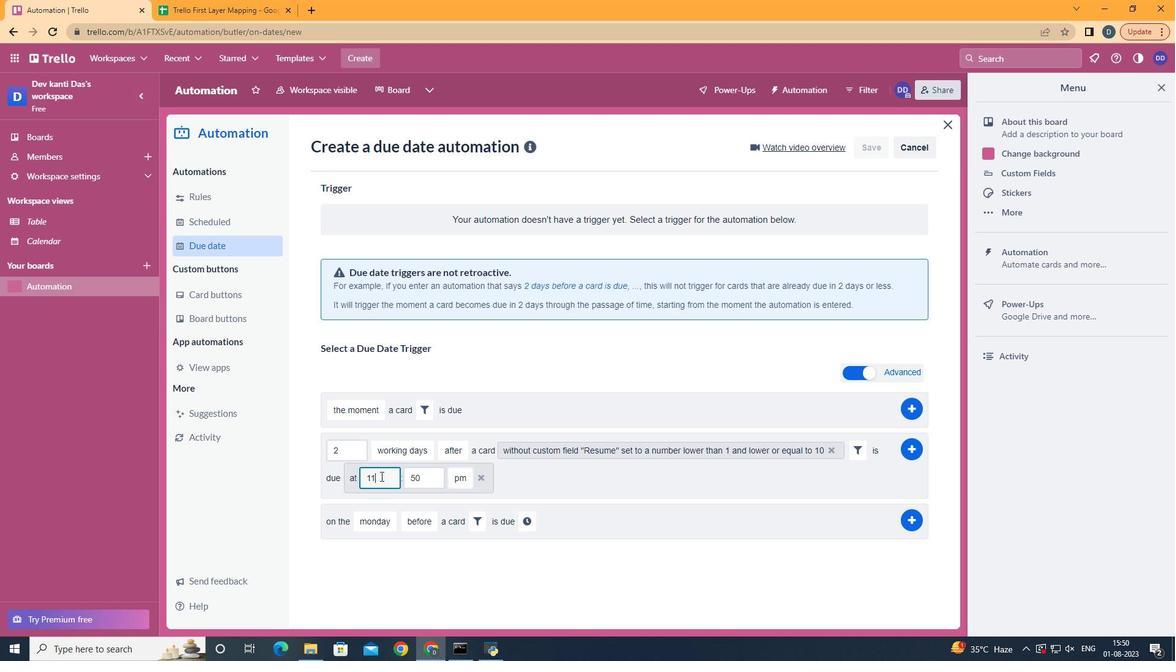 
Action: Mouse moved to (444, 481)
Screenshot: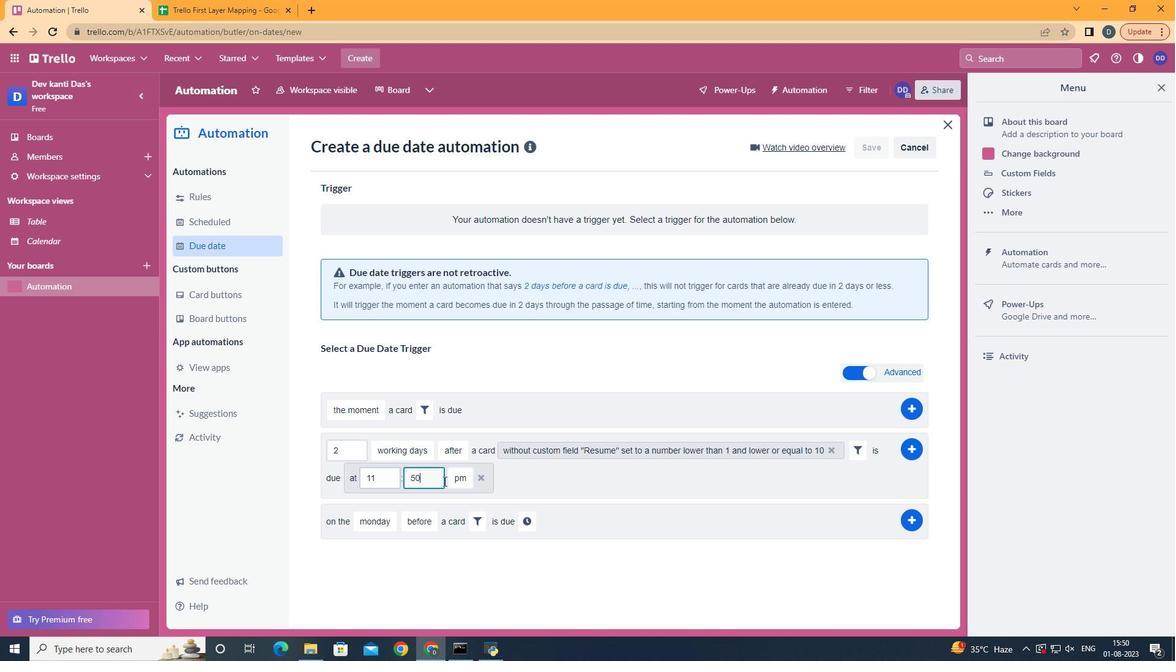 
Action: Mouse pressed left at (444, 481)
Screenshot: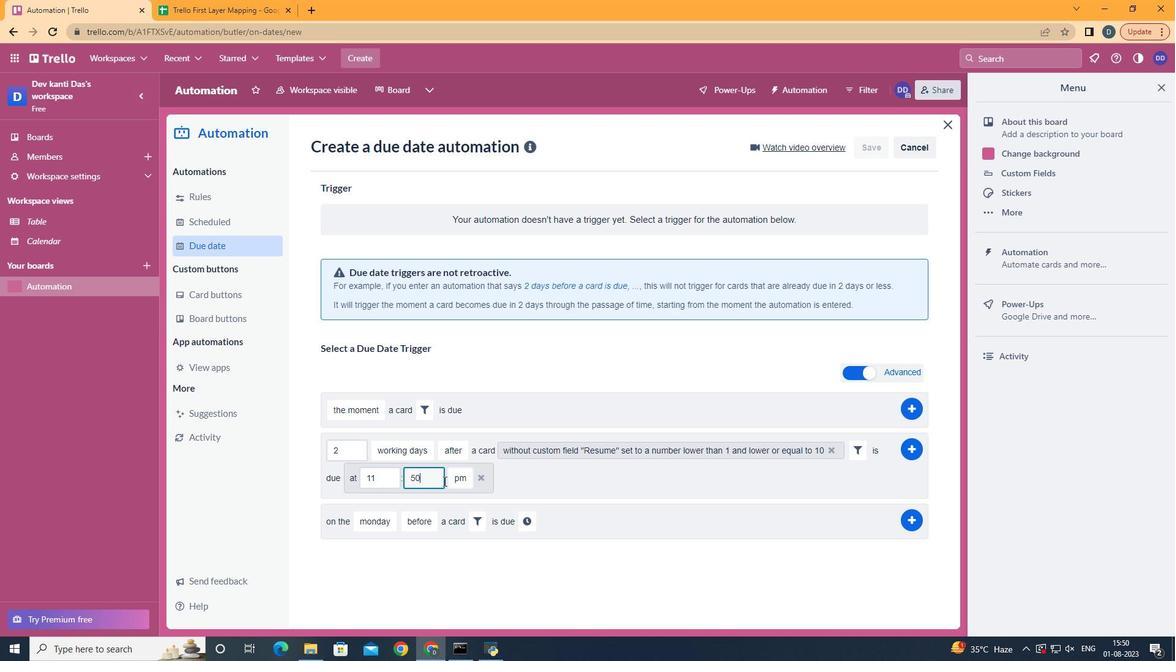 
Action: Key pressed <Key.backspace>
Screenshot: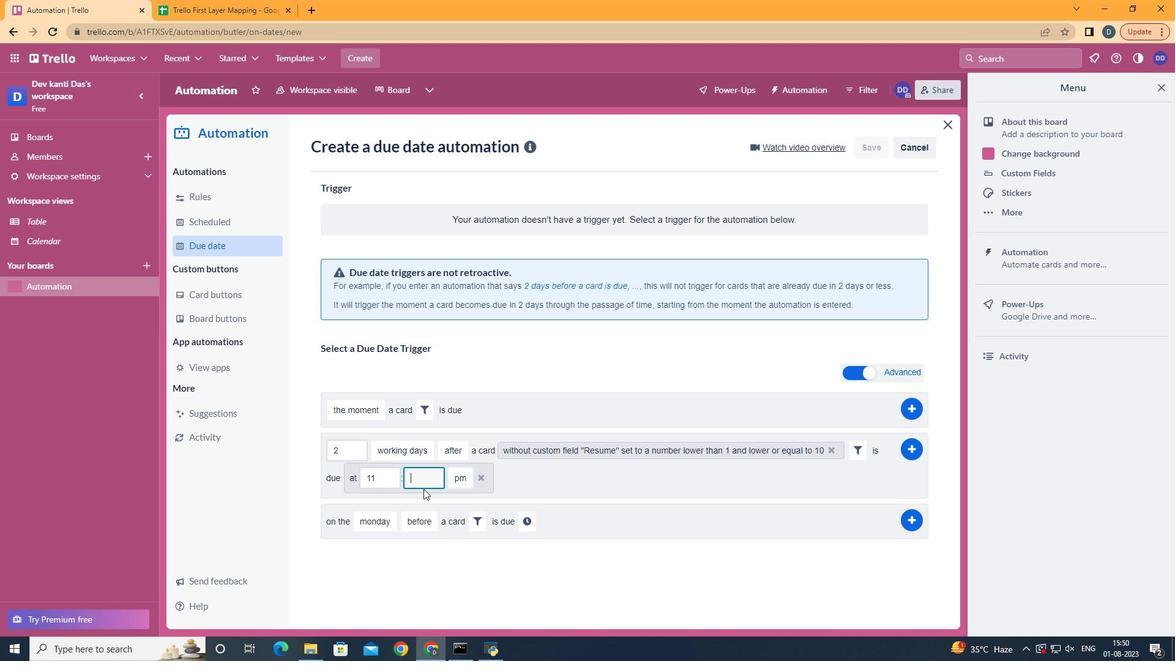
Action: Mouse moved to (423, 489)
Screenshot: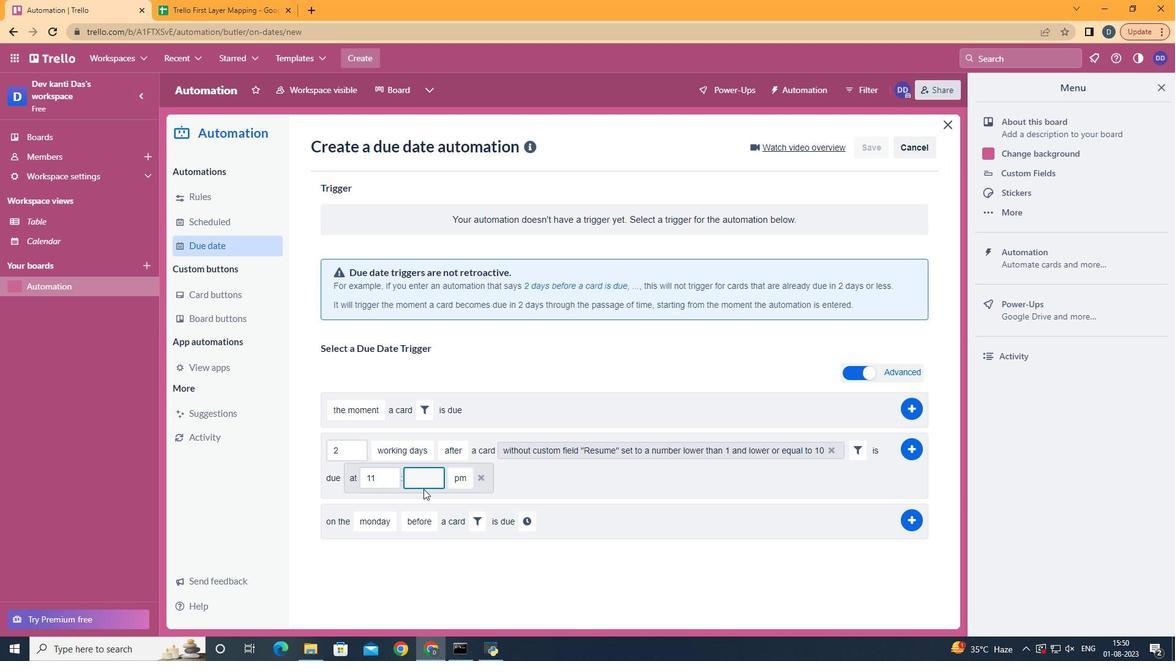 
Action: Key pressed <Key.backspace>00
Screenshot: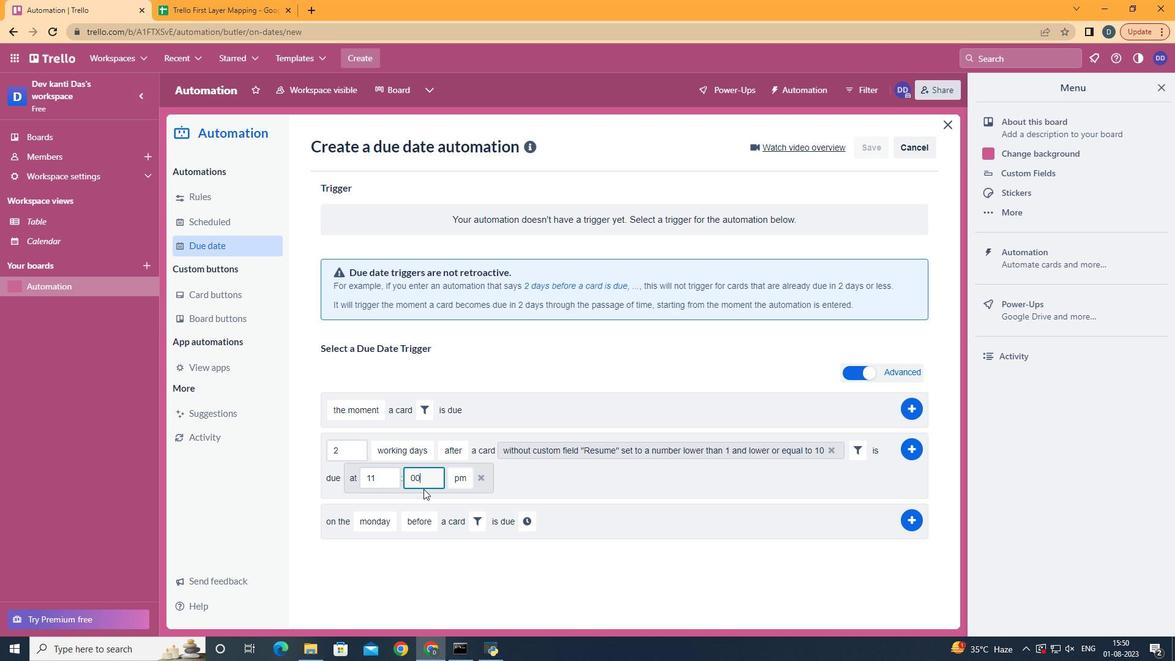 
Action: Mouse moved to (463, 512)
Screenshot: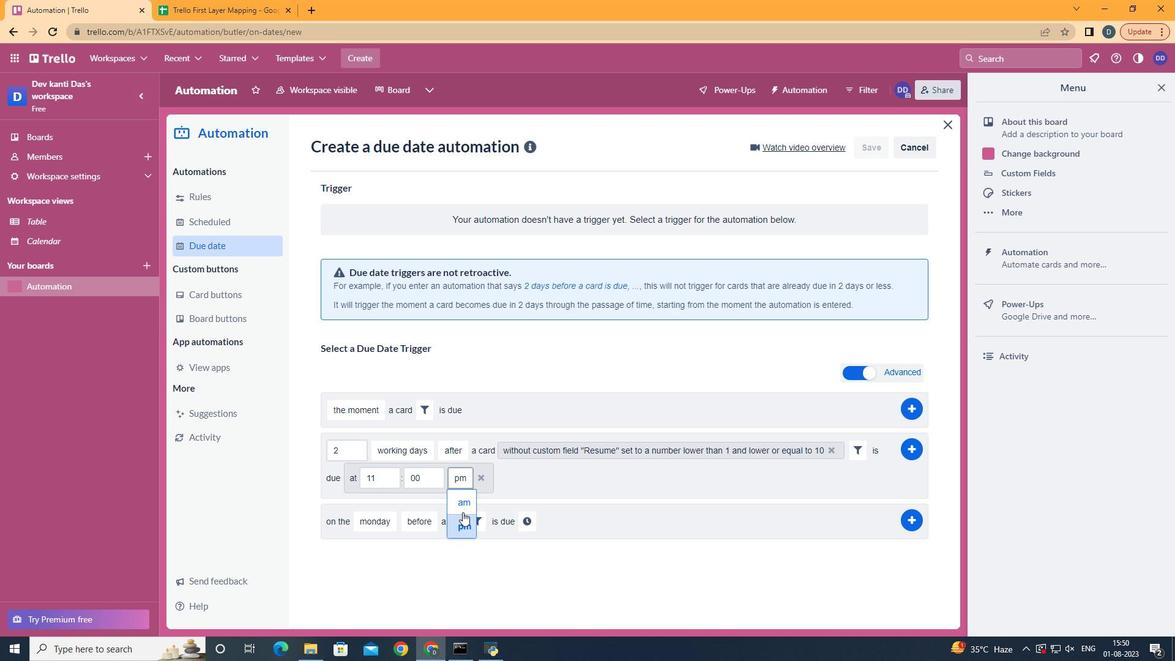 
Action: Mouse pressed left at (463, 512)
Screenshot: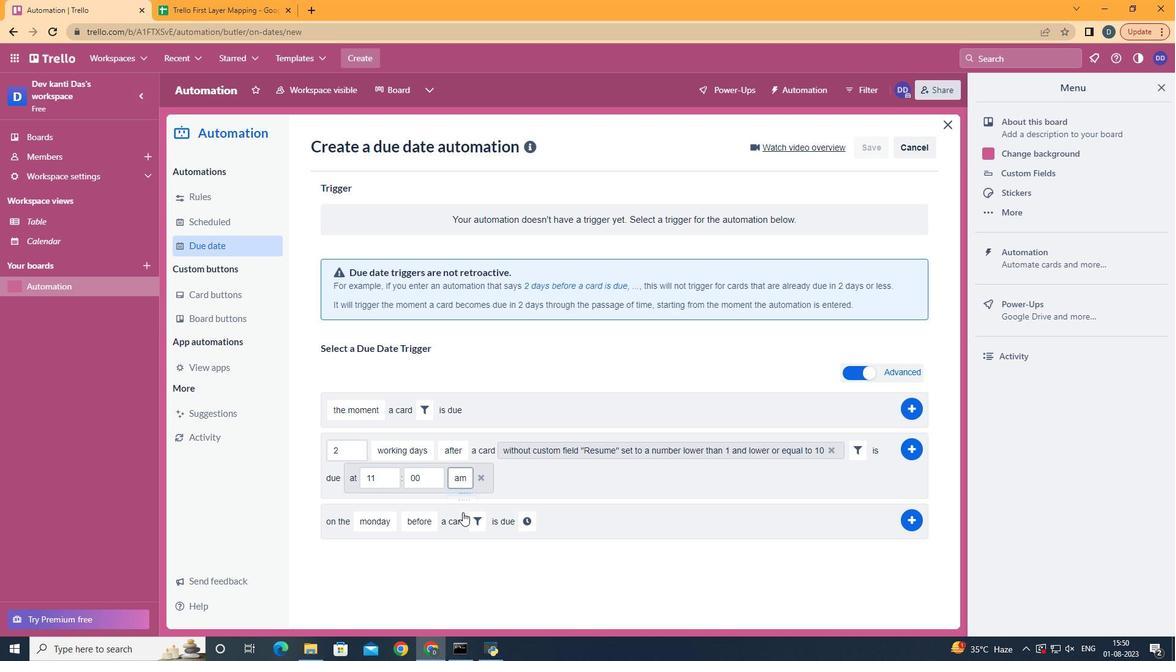 
Action: Mouse moved to (911, 447)
Screenshot: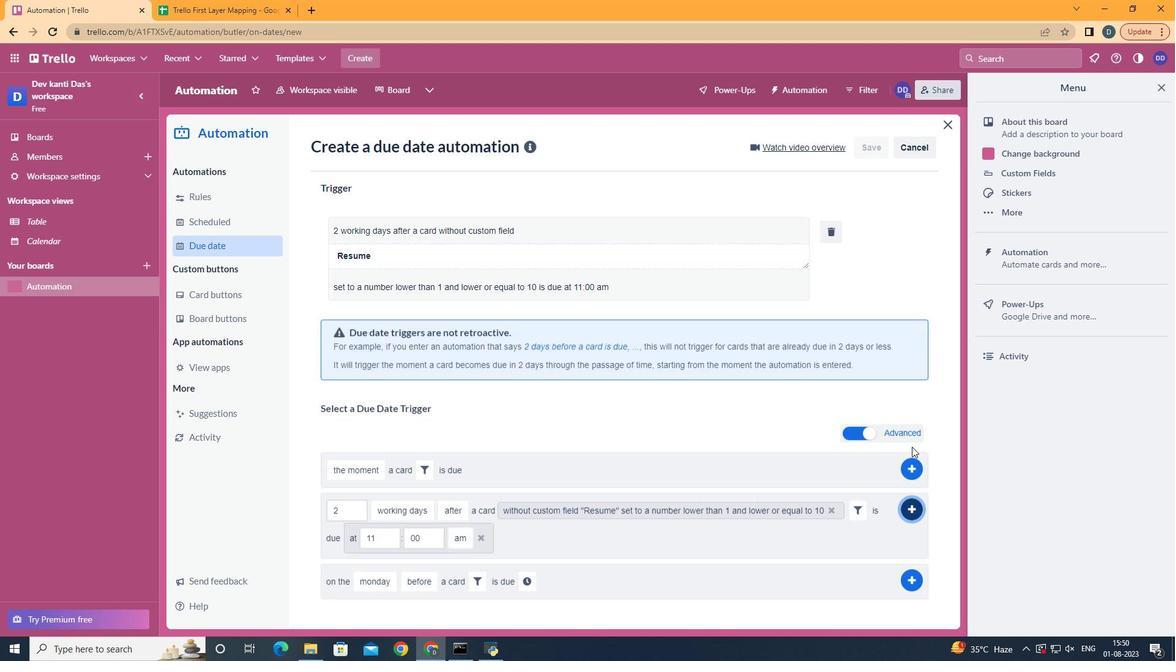 
Action: Mouse pressed left at (911, 447)
Screenshot: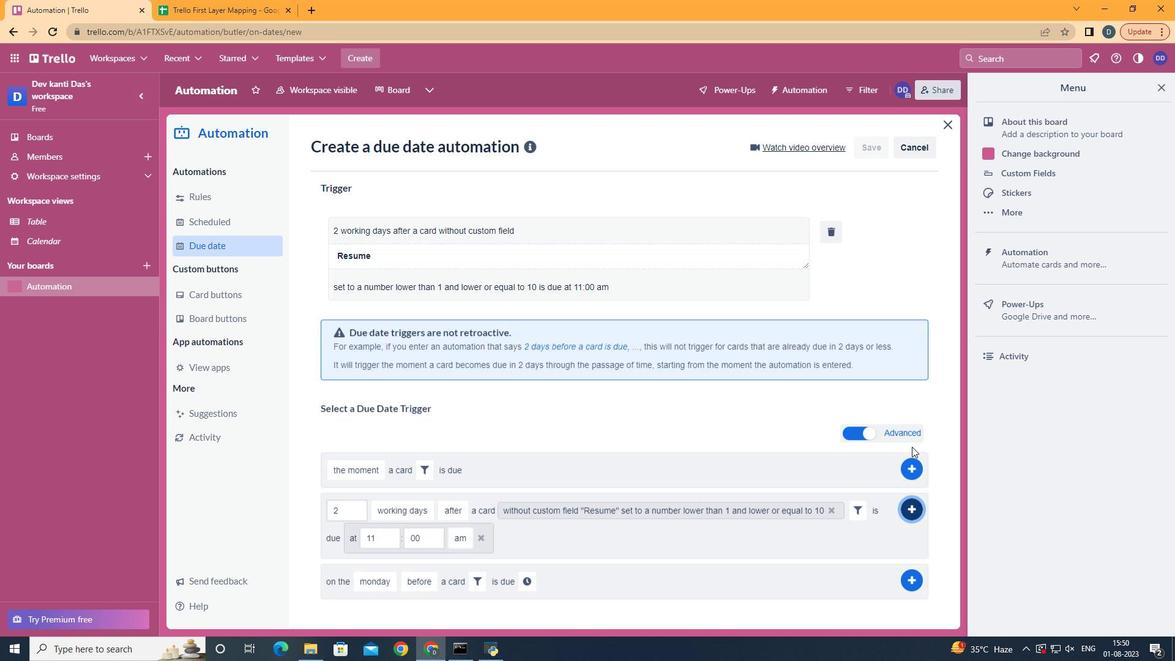 
Action: Mouse moved to (535, 229)
Screenshot: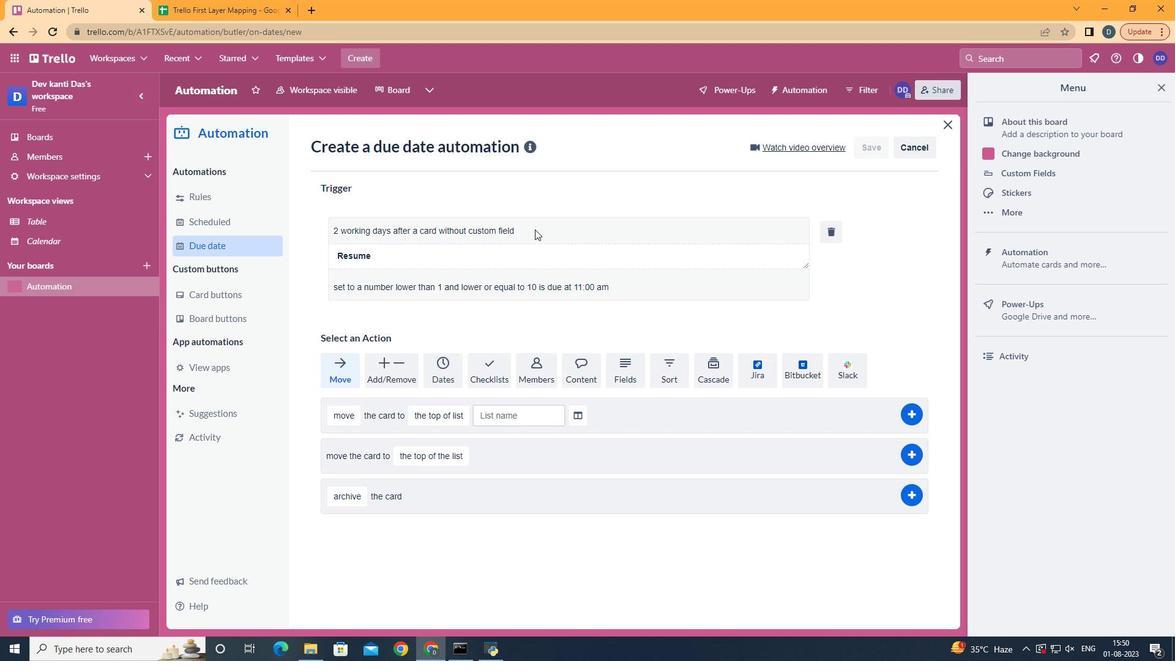 
